 Task: Create a due date automation trigger when advanced on, on the monday of the week a card is due add fields with custom field "Resume" set to a date more than 1 days from now at 11:00 AM.
Action: Mouse moved to (933, 332)
Screenshot: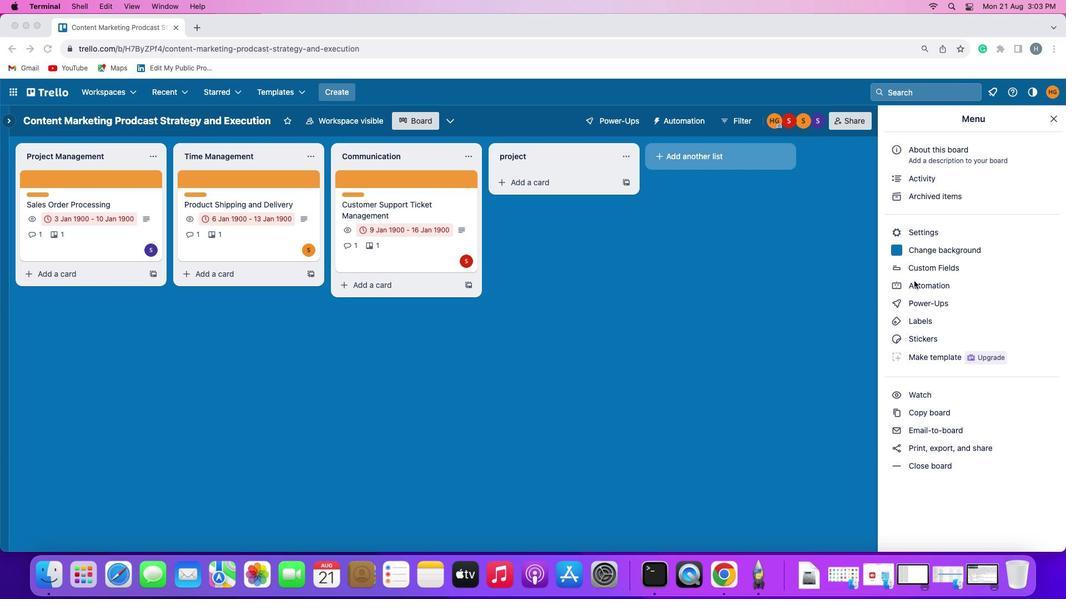 
Action: Mouse pressed left at (933, 332)
Screenshot: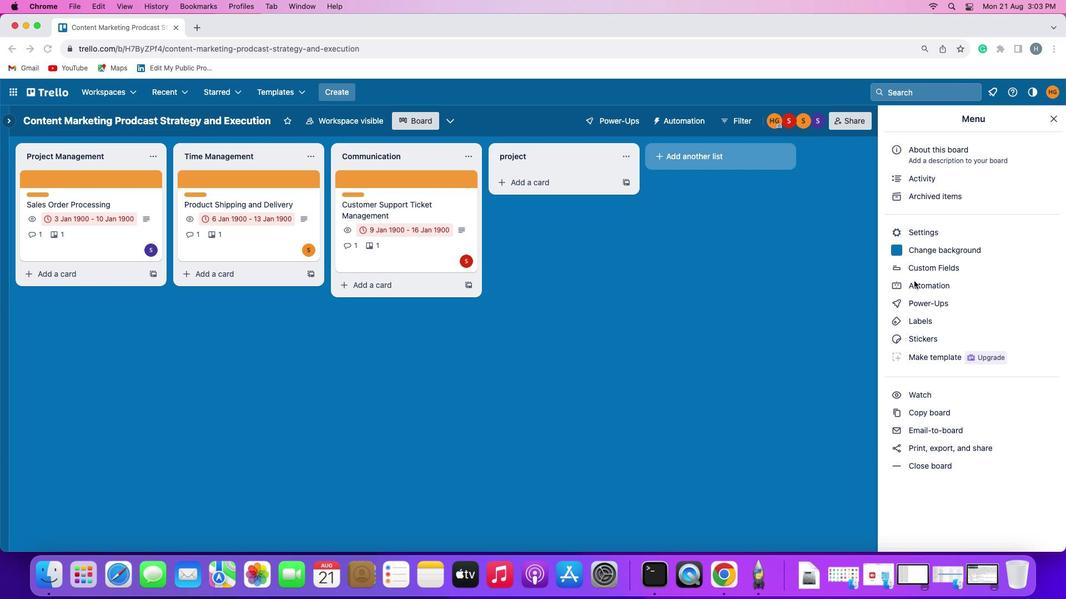 
Action: Mouse pressed left at (933, 332)
Screenshot: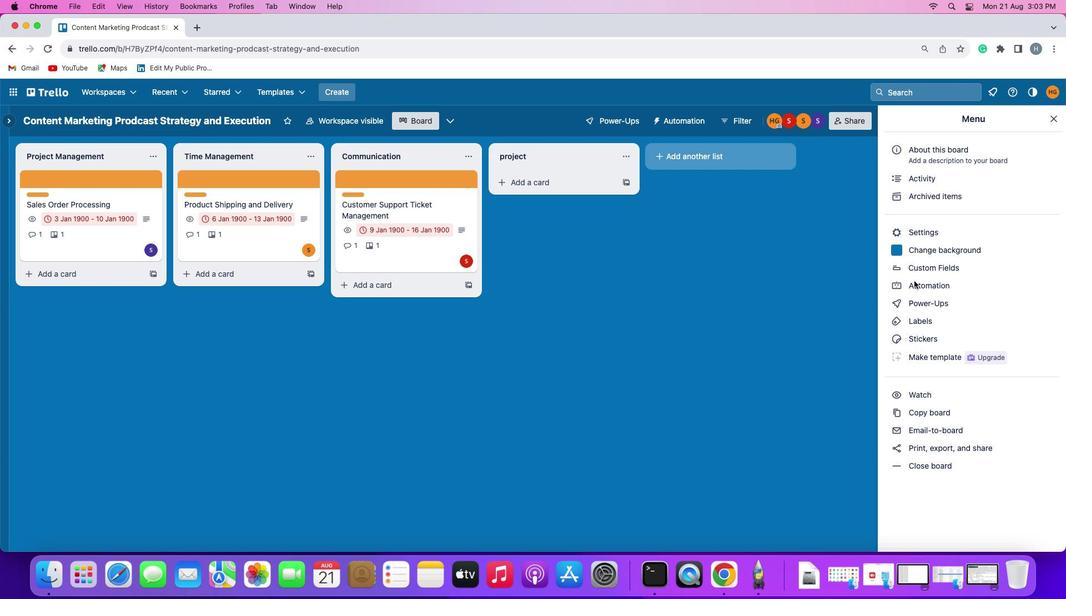 
Action: Mouse moved to (57, 318)
Screenshot: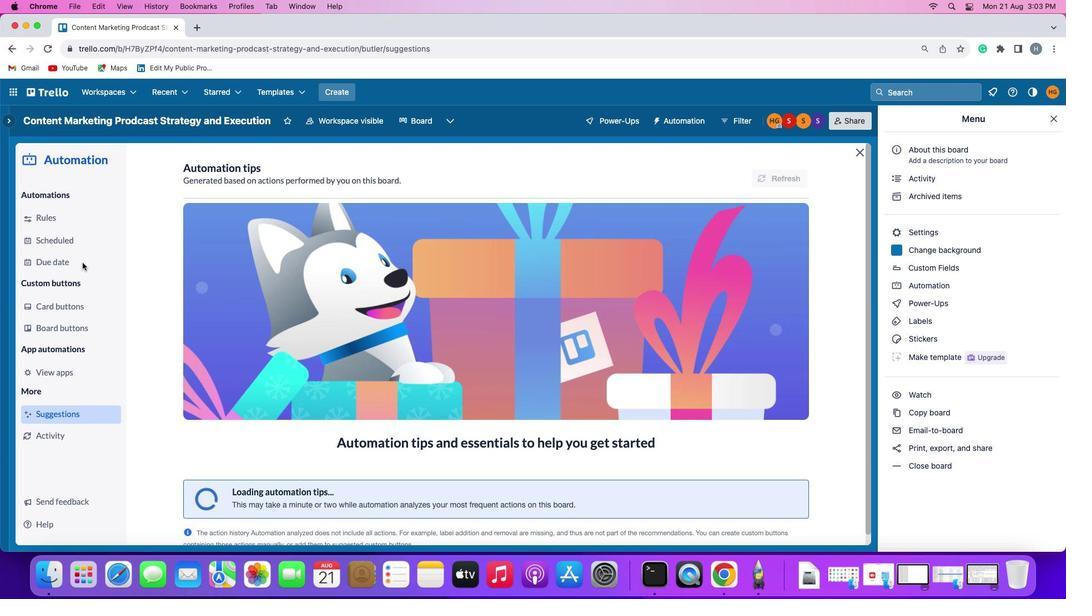 
Action: Mouse pressed left at (57, 318)
Screenshot: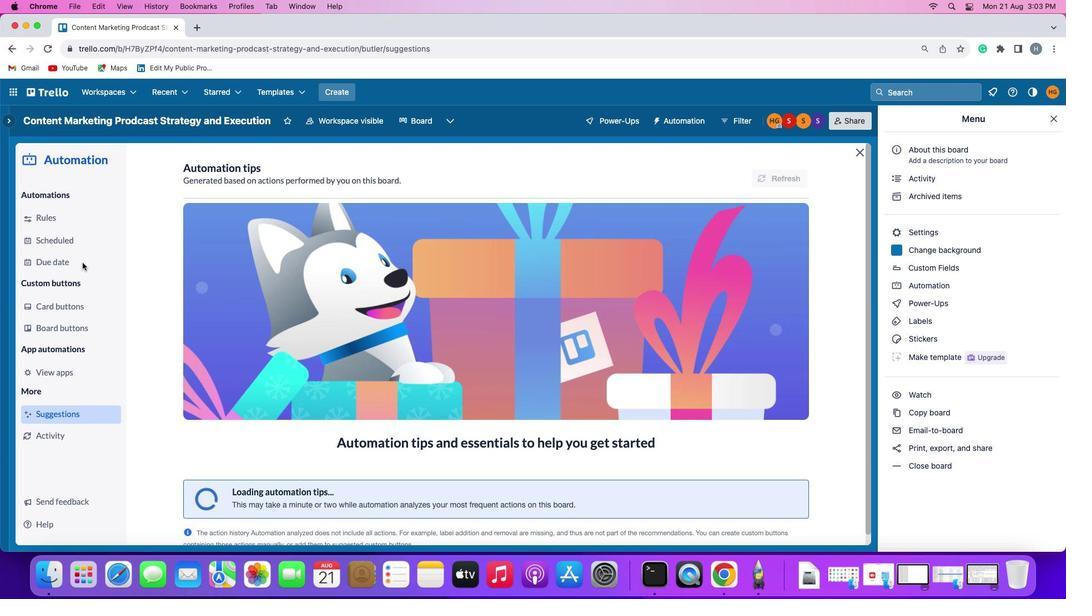 
Action: Mouse moved to (760, 247)
Screenshot: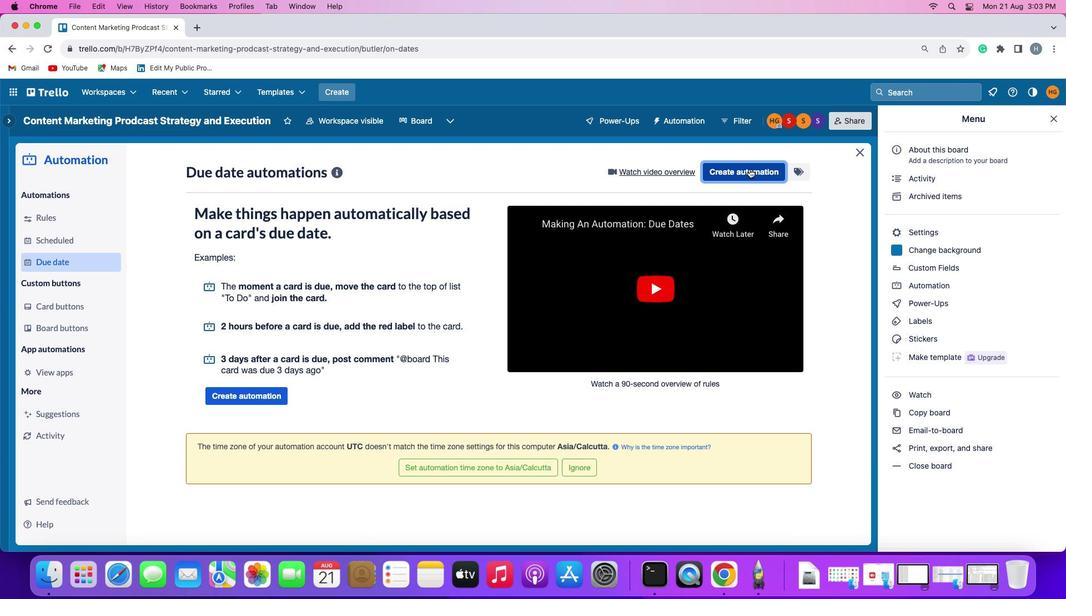
Action: Mouse pressed left at (760, 247)
Screenshot: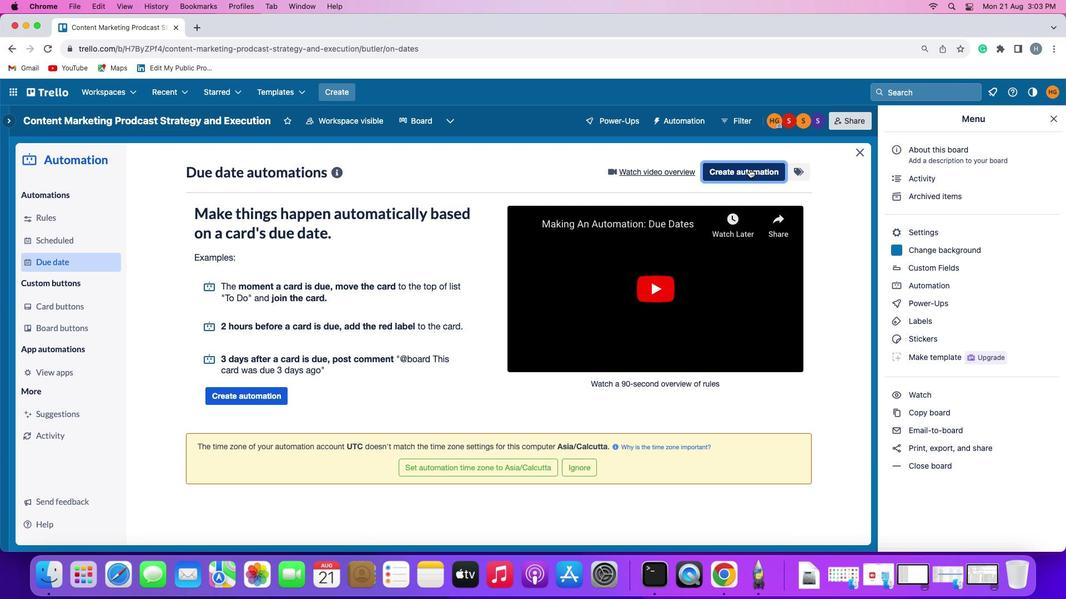
Action: Mouse moved to (219, 327)
Screenshot: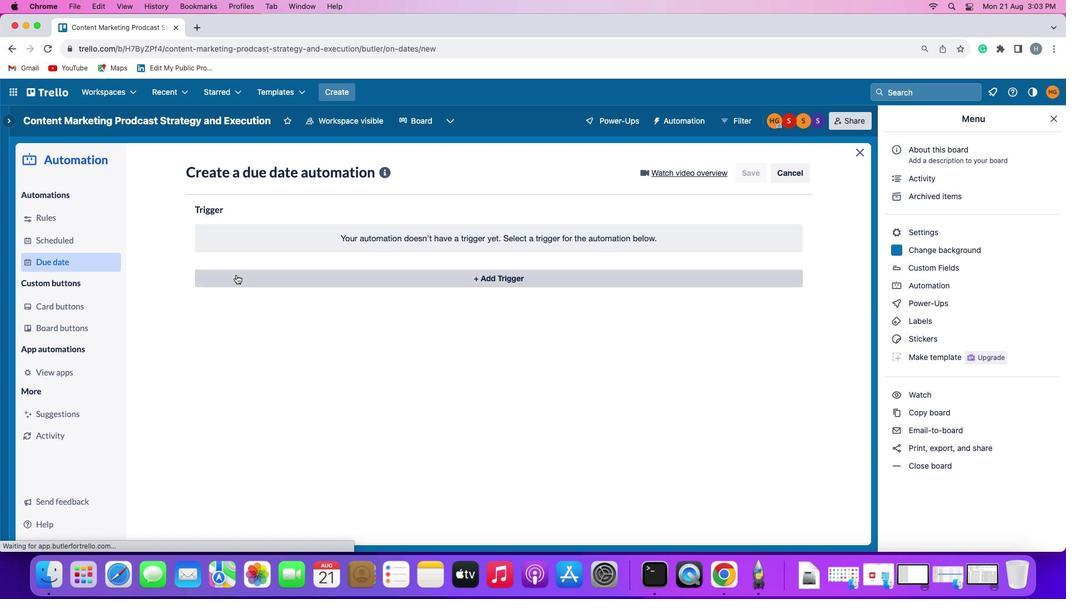 
Action: Mouse pressed left at (219, 327)
Screenshot: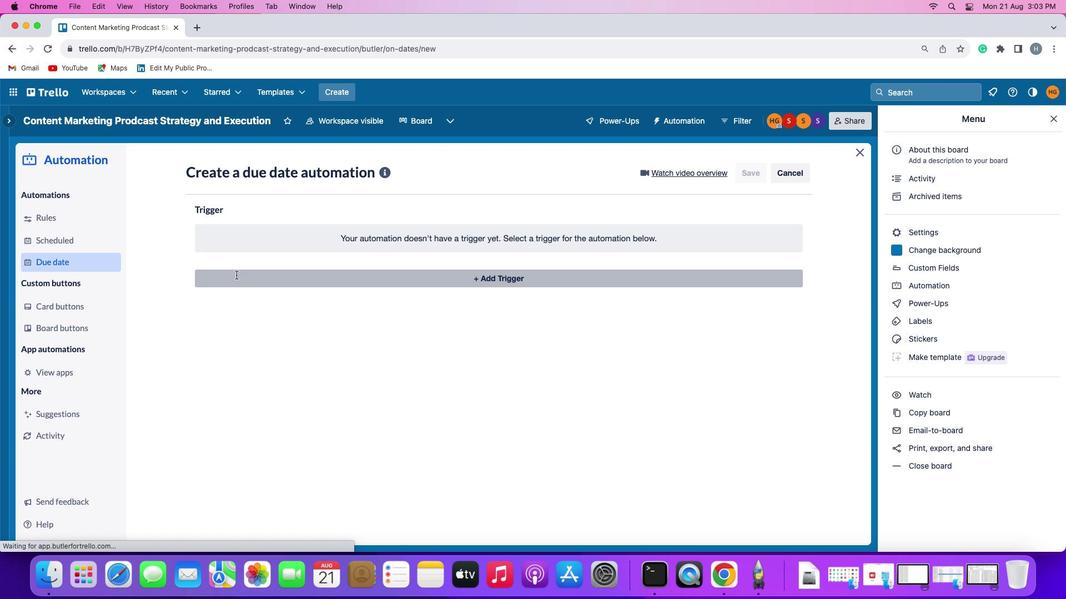 
Action: Mouse moved to (212, 483)
Screenshot: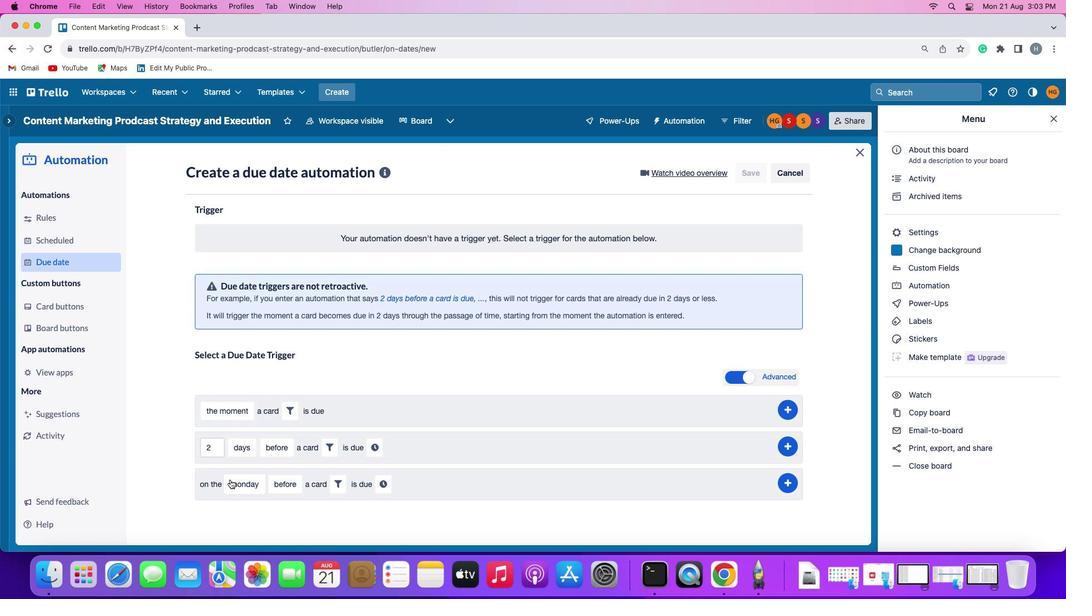 
Action: Mouse pressed left at (212, 483)
Screenshot: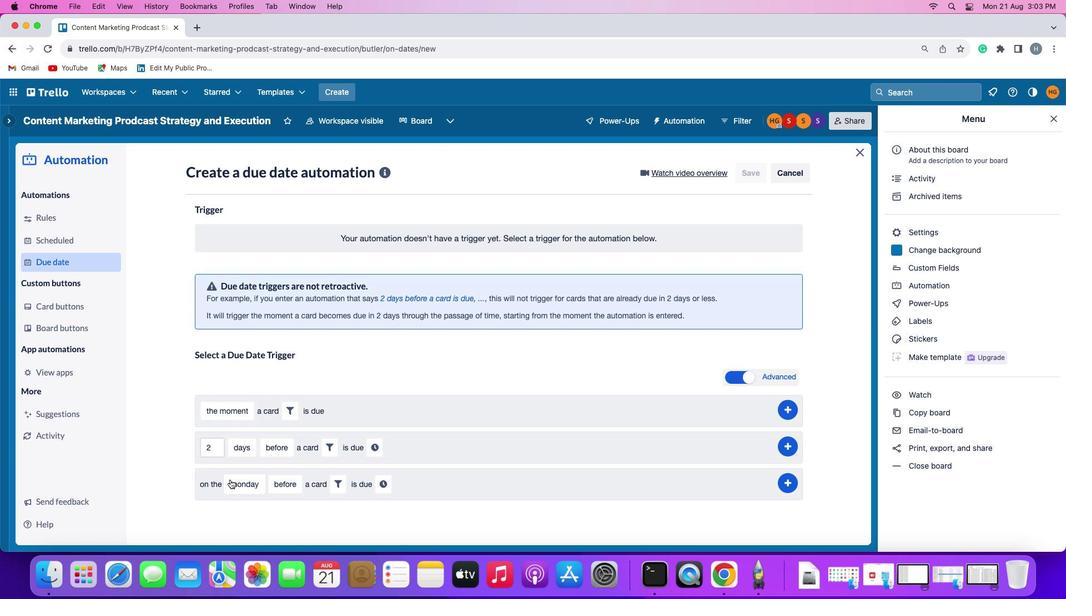 
Action: Mouse moved to (239, 369)
Screenshot: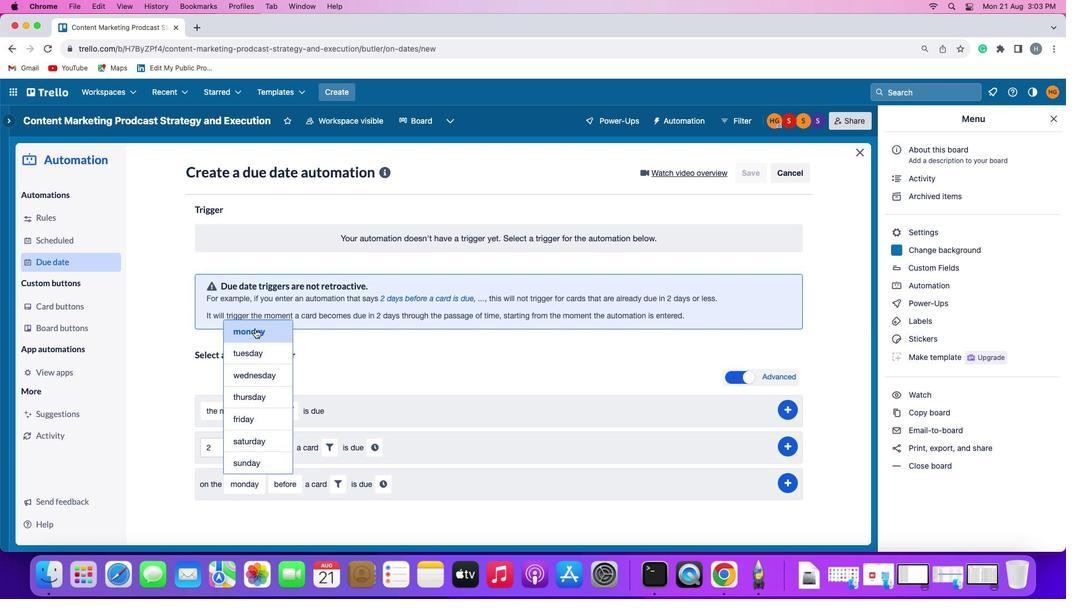 
Action: Mouse pressed left at (239, 369)
Screenshot: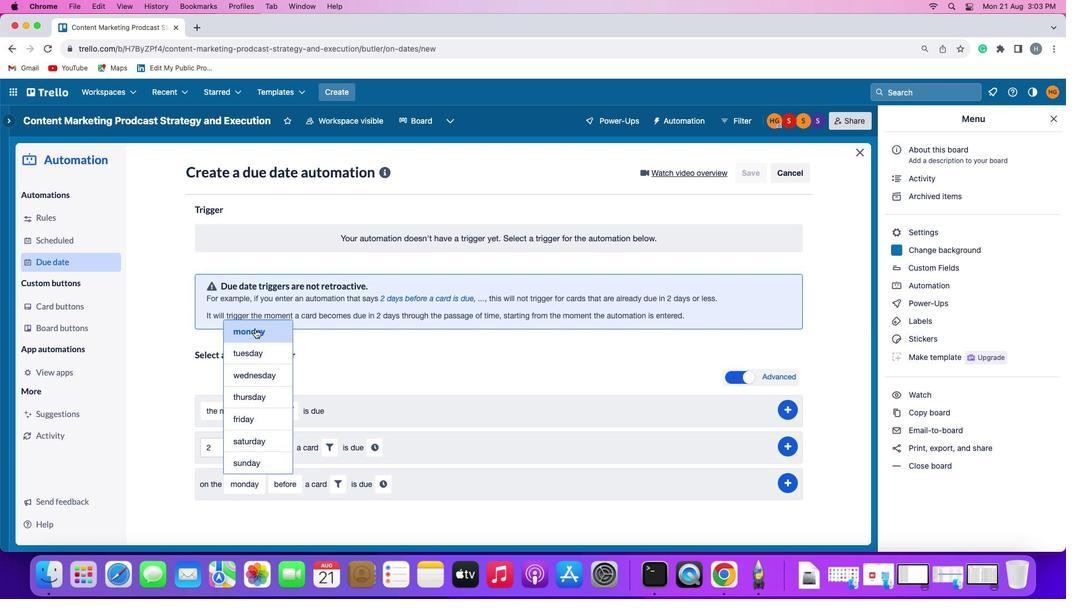 
Action: Mouse moved to (272, 485)
Screenshot: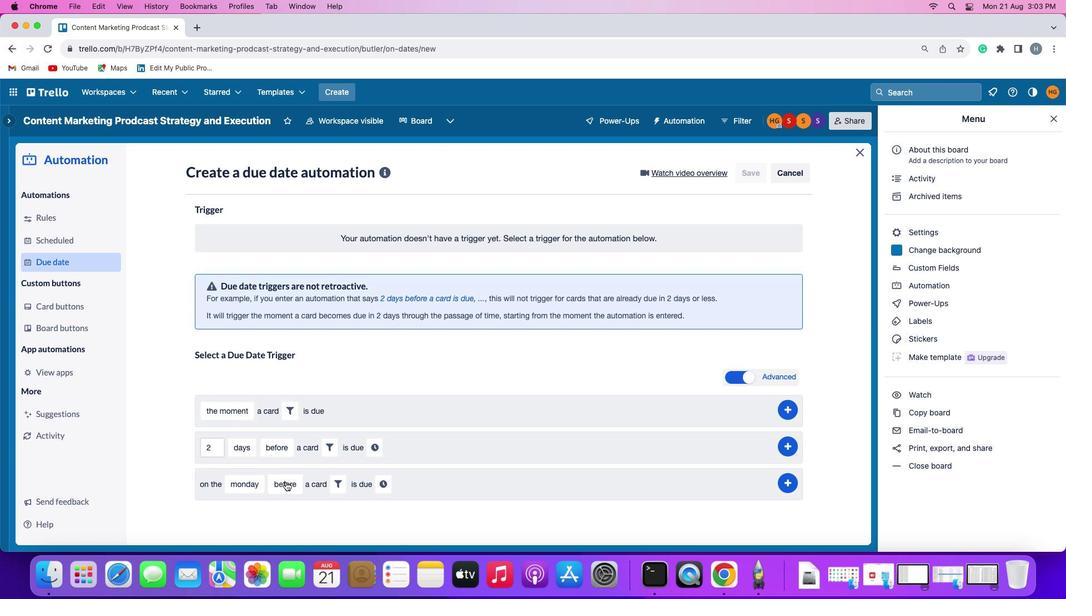 
Action: Mouse pressed left at (272, 485)
Screenshot: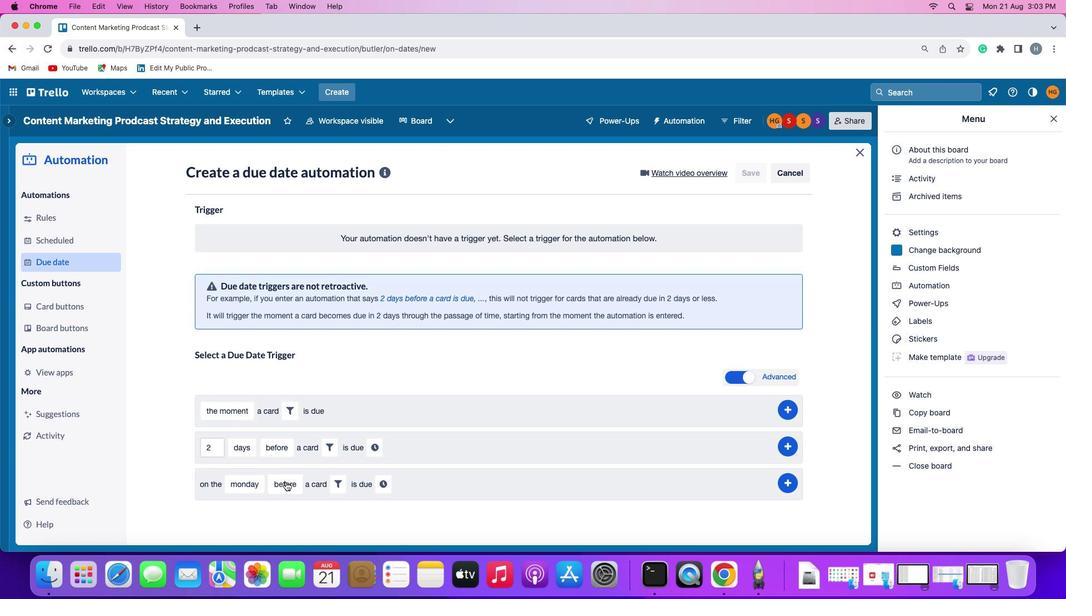 
Action: Mouse moved to (288, 453)
Screenshot: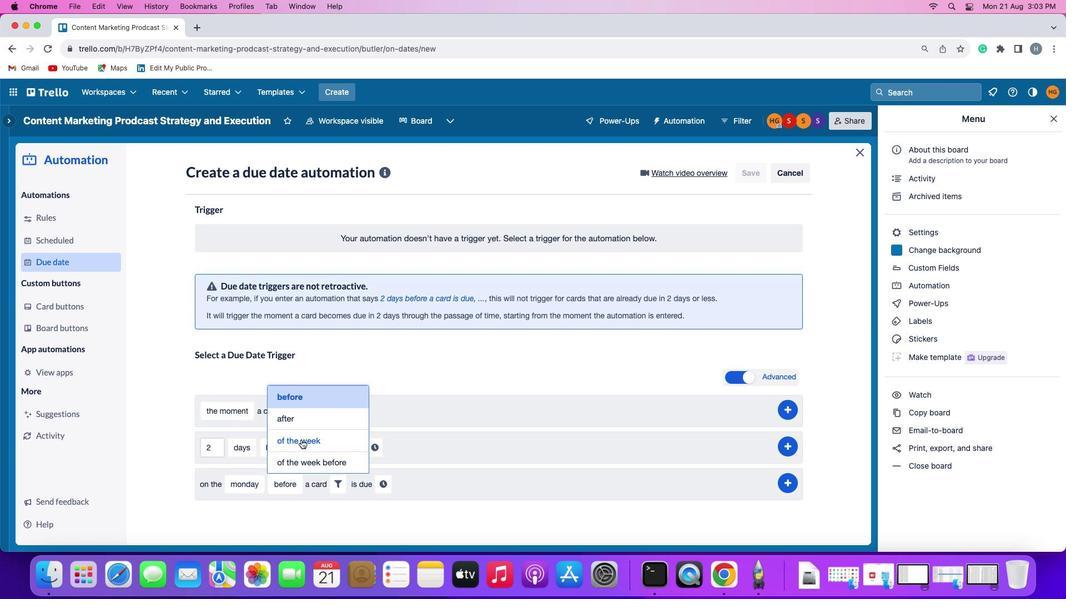 
Action: Mouse pressed left at (288, 453)
Screenshot: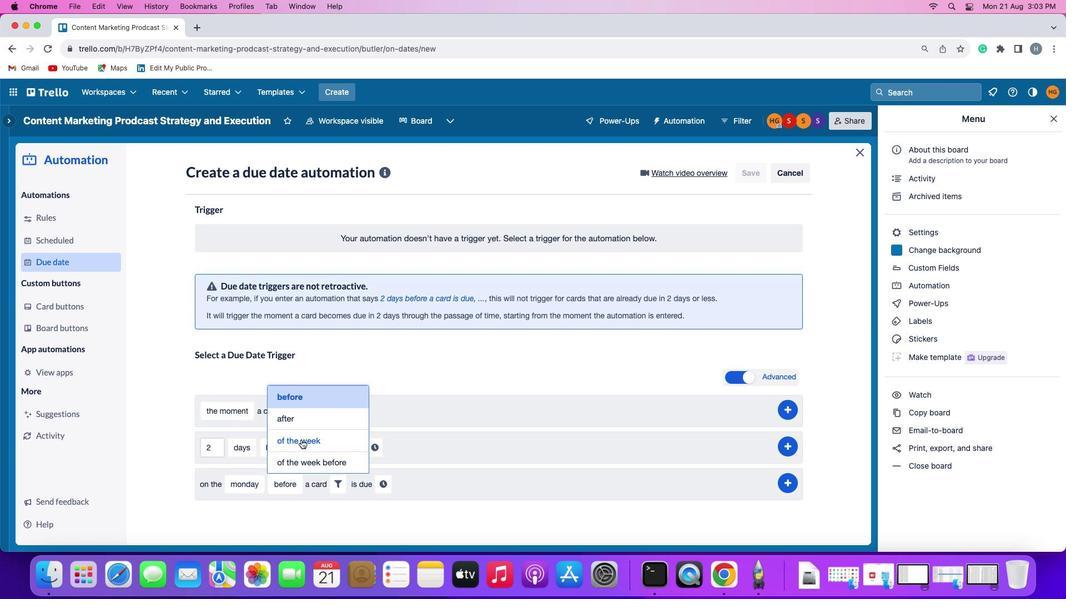 
Action: Mouse moved to (344, 486)
Screenshot: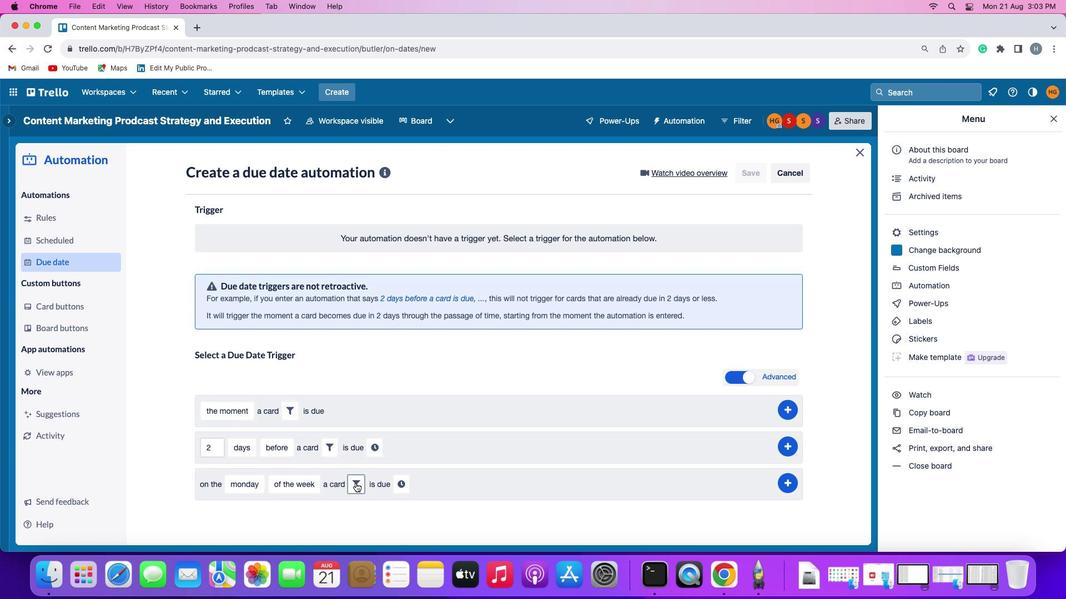 
Action: Mouse pressed left at (344, 486)
Screenshot: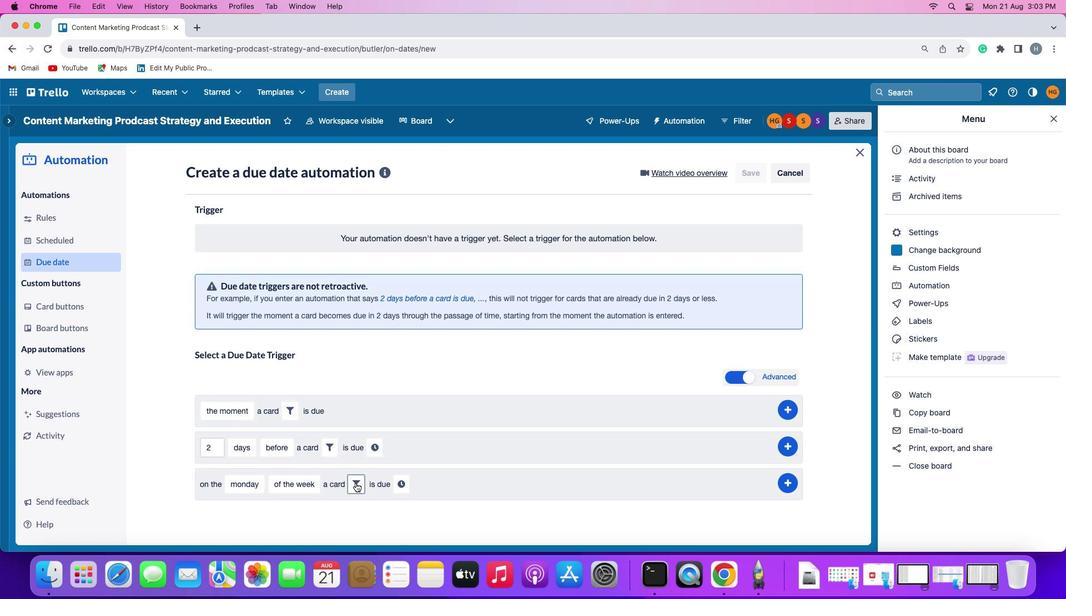 
Action: Mouse moved to (536, 510)
Screenshot: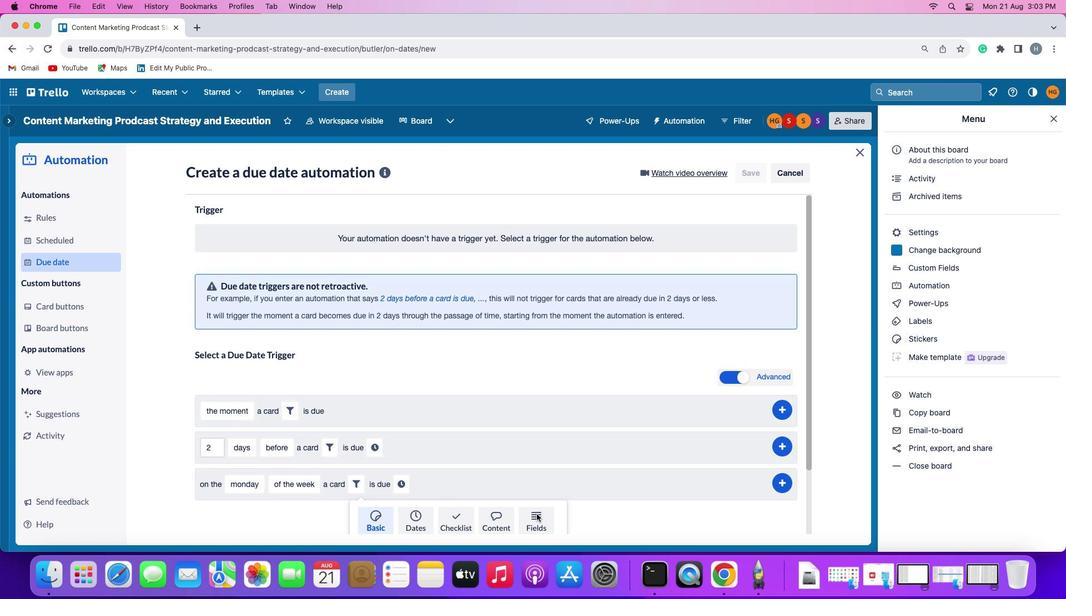 
Action: Mouse pressed left at (536, 510)
Screenshot: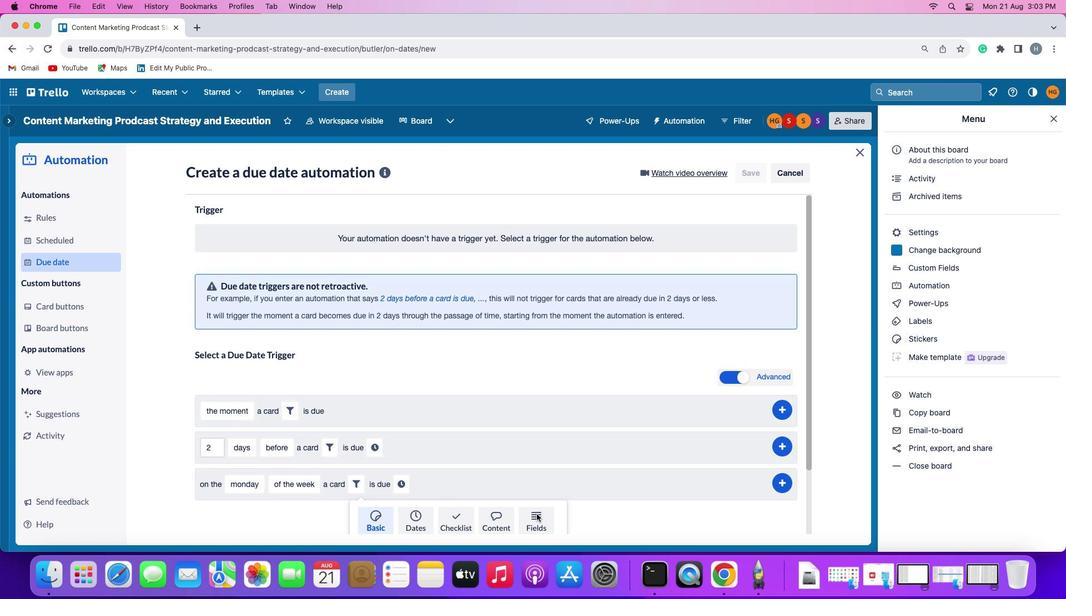 
Action: Mouse moved to (312, 512)
Screenshot: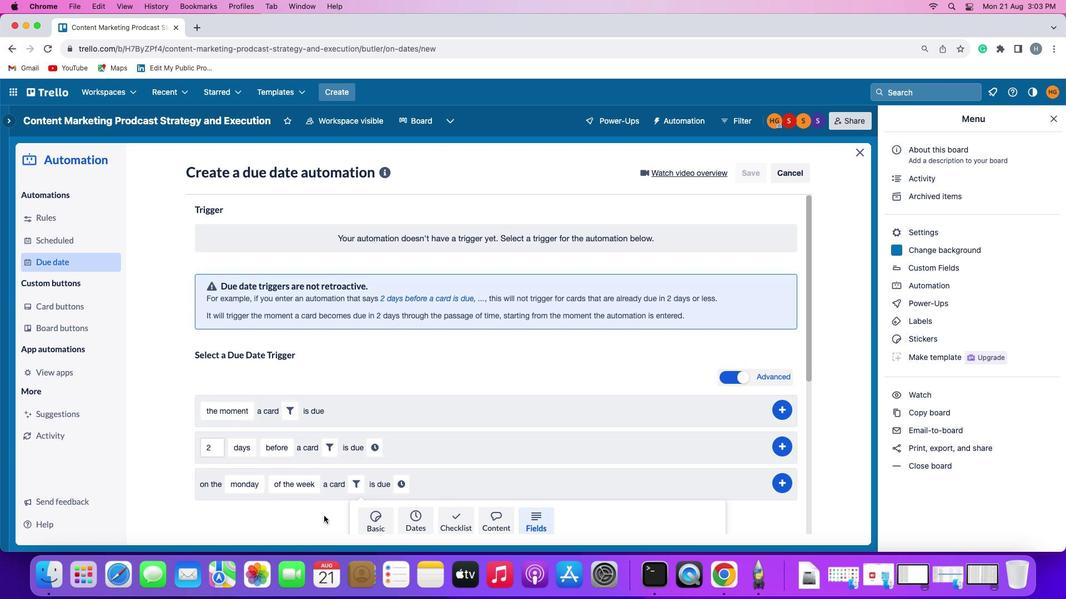 
Action: Mouse scrolled (312, 512) with delta (-28, 117)
Screenshot: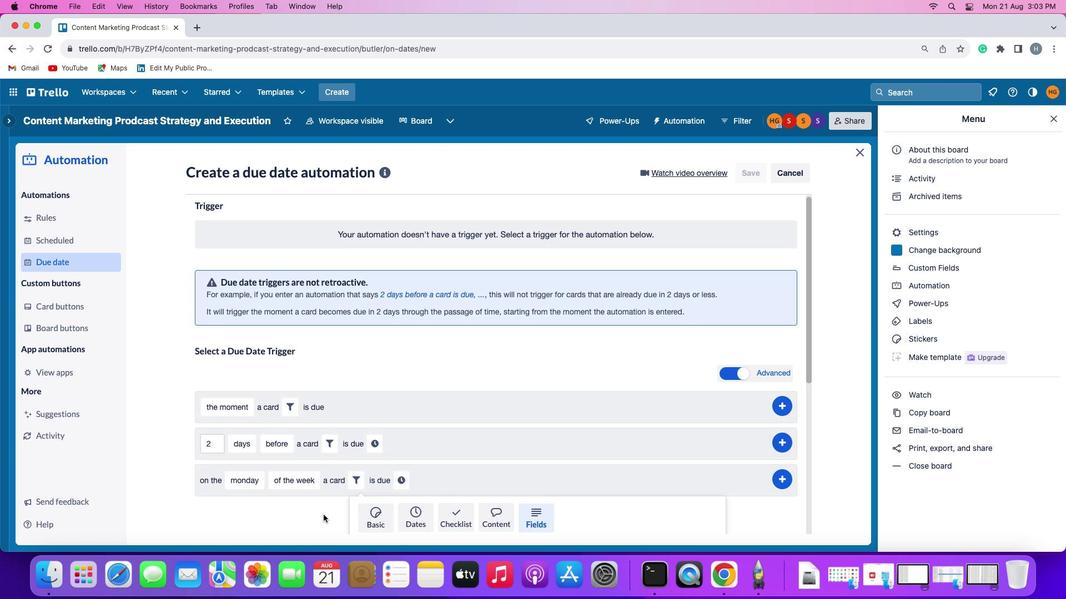 
Action: Mouse moved to (312, 512)
Screenshot: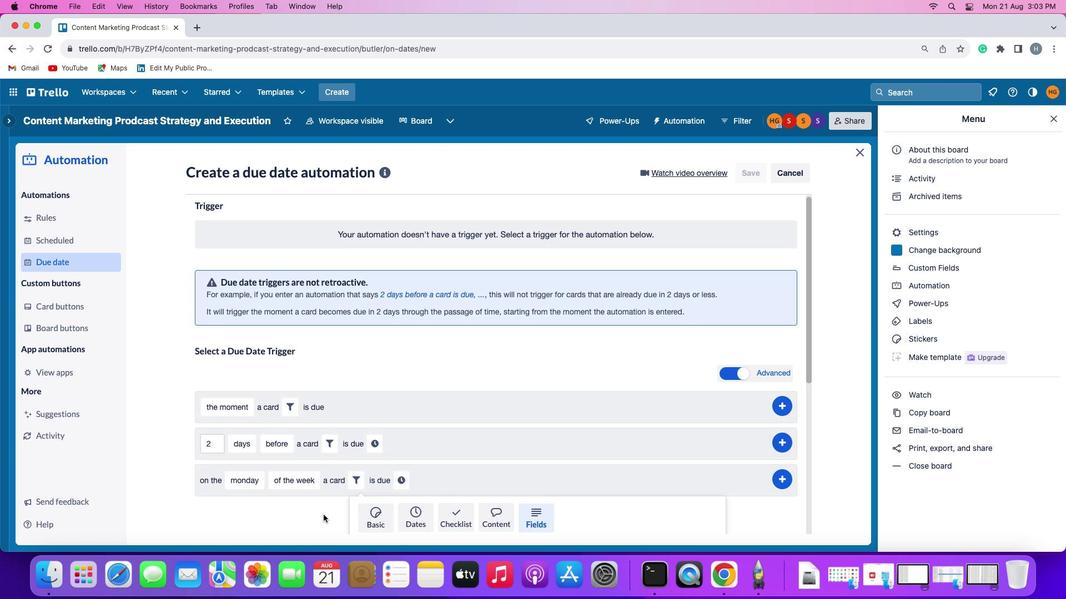 
Action: Mouse scrolled (312, 512) with delta (-28, 117)
Screenshot: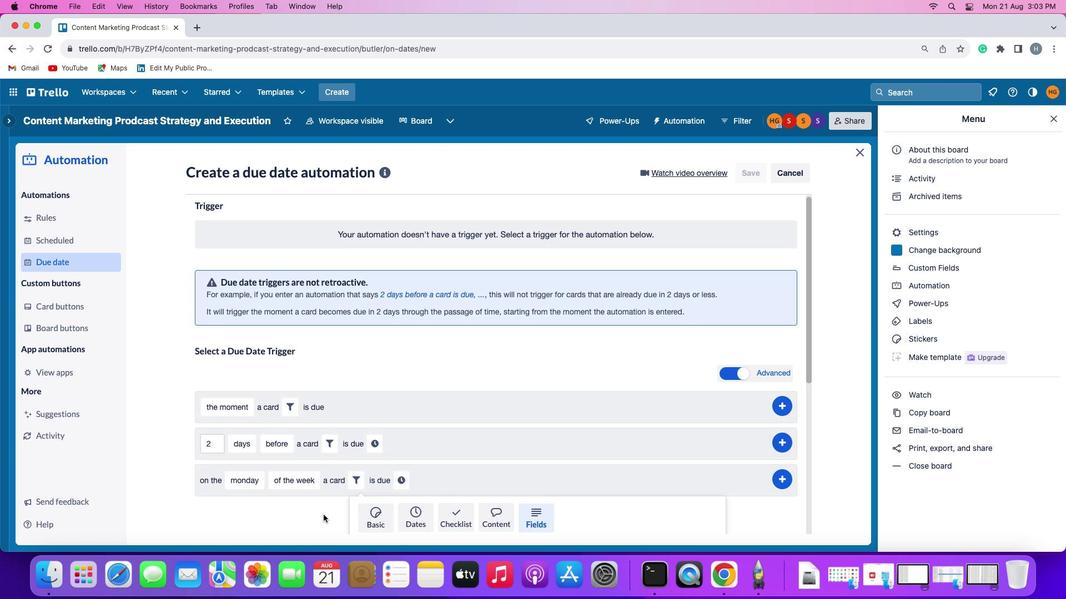 
Action: Mouse moved to (312, 512)
Screenshot: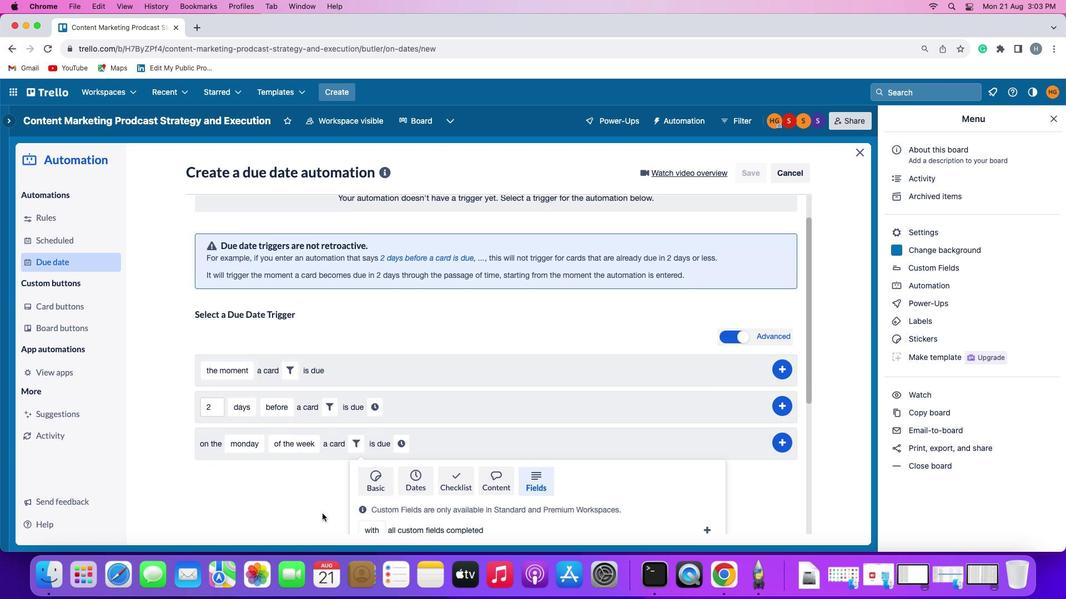 
Action: Mouse scrolled (312, 512) with delta (-28, 117)
Screenshot: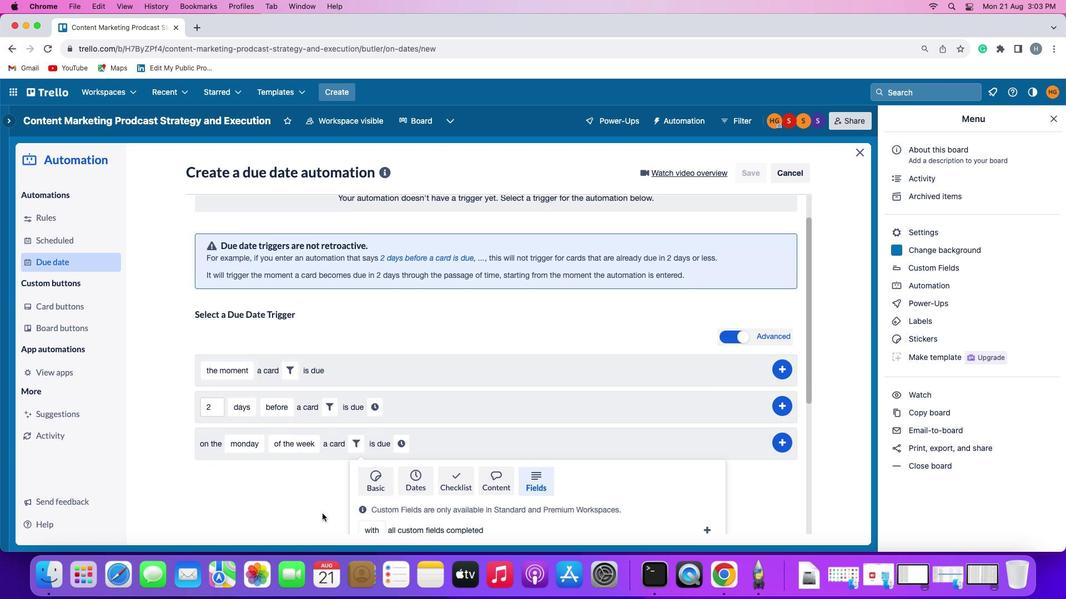 
Action: Mouse moved to (311, 511)
Screenshot: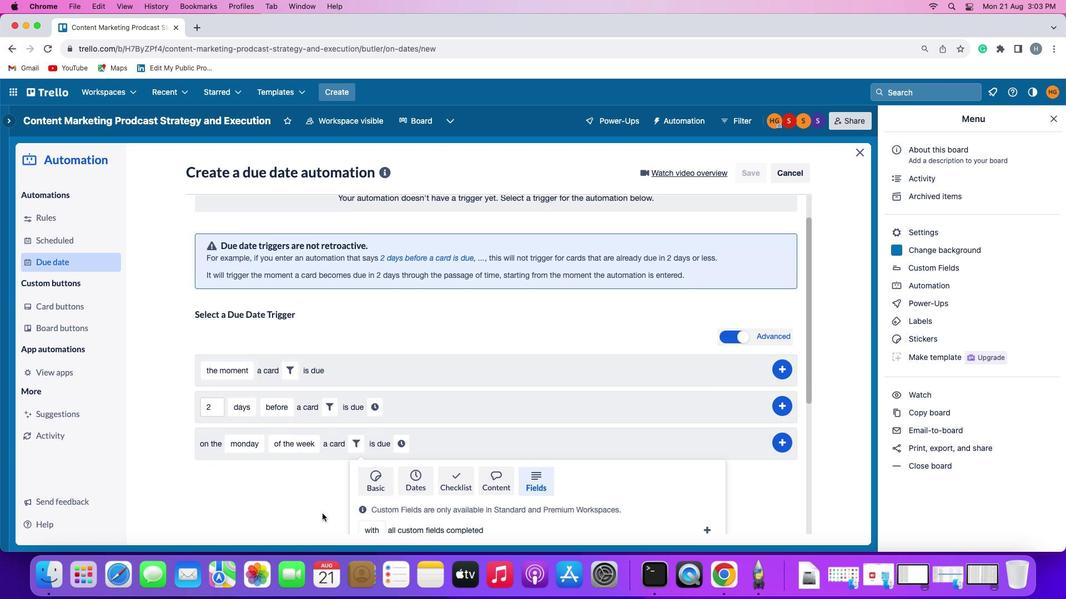 
Action: Mouse scrolled (311, 511) with delta (-28, 116)
Screenshot: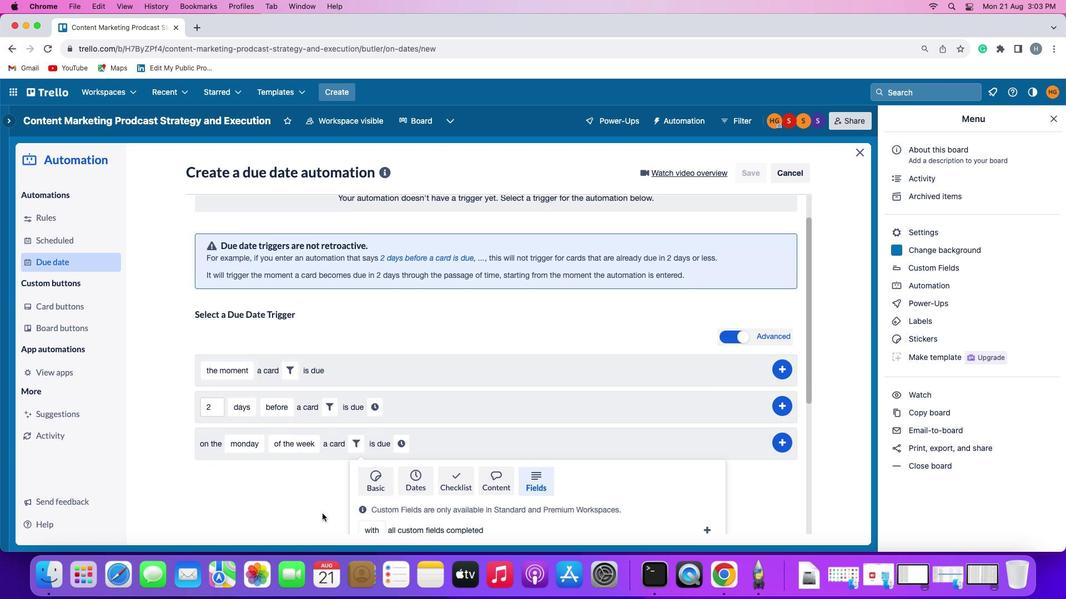 
Action: Mouse moved to (311, 510)
Screenshot: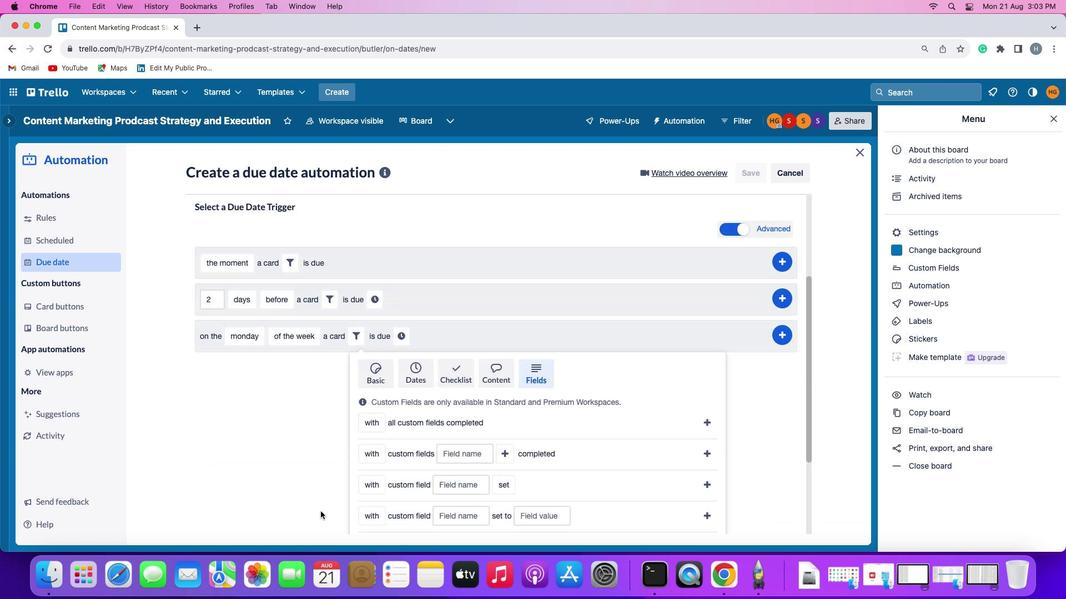
Action: Mouse scrolled (311, 510) with delta (-28, 115)
Screenshot: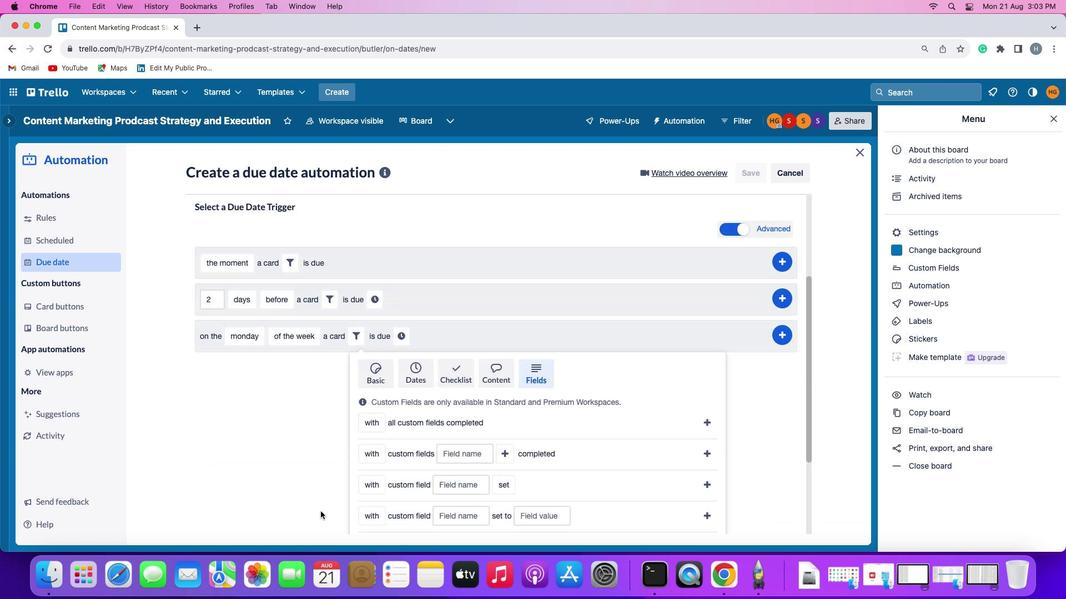 
Action: Mouse moved to (287, 494)
Screenshot: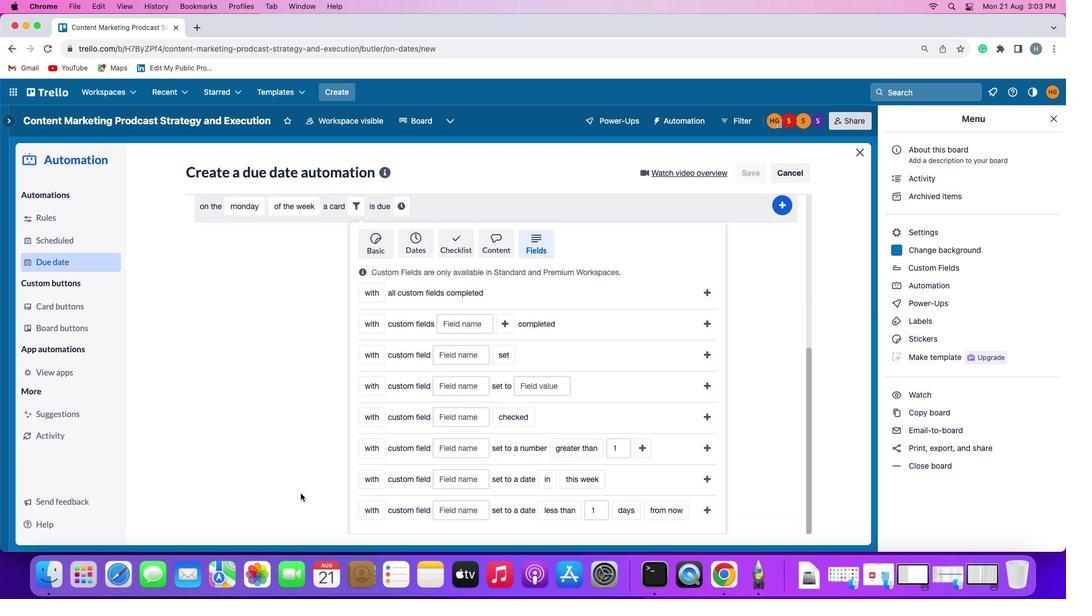 
Action: Mouse scrolled (287, 494) with delta (-28, 117)
Screenshot: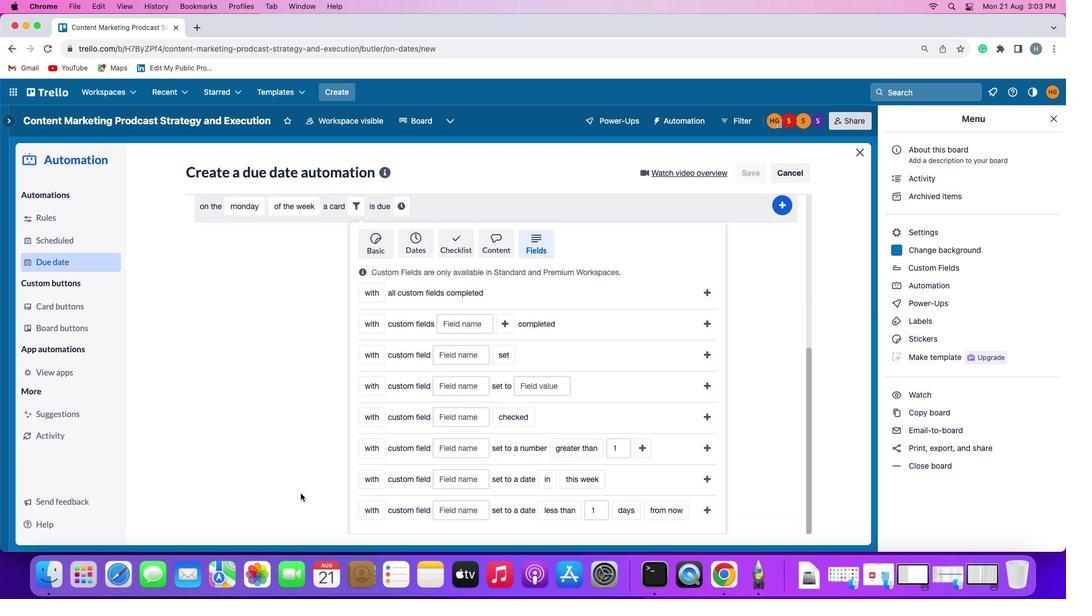 
Action: Mouse moved to (287, 494)
Screenshot: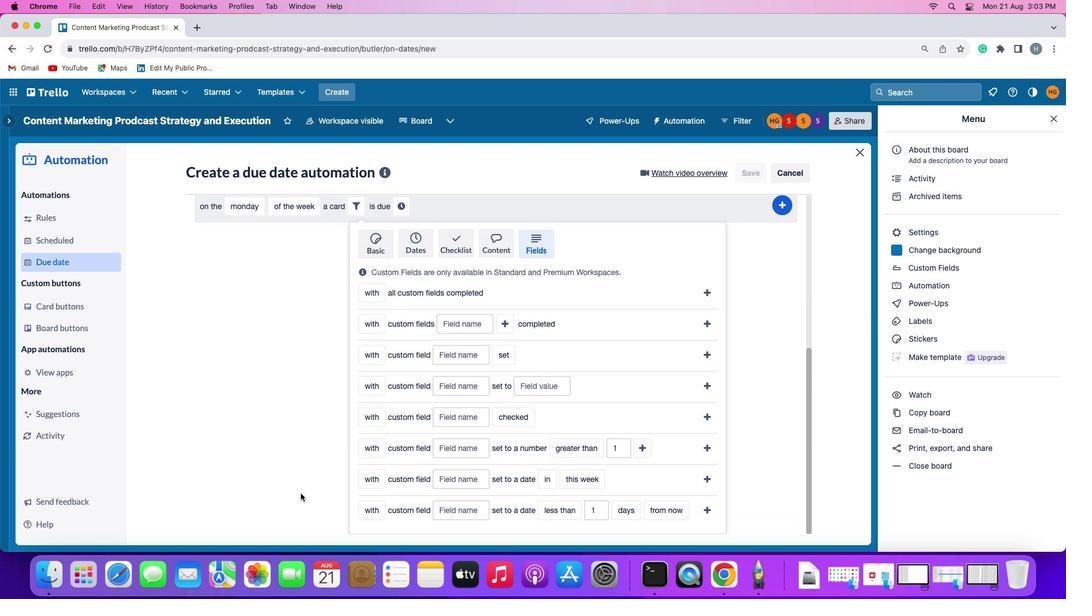 
Action: Mouse scrolled (287, 494) with delta (-28, 117)
Screenshot: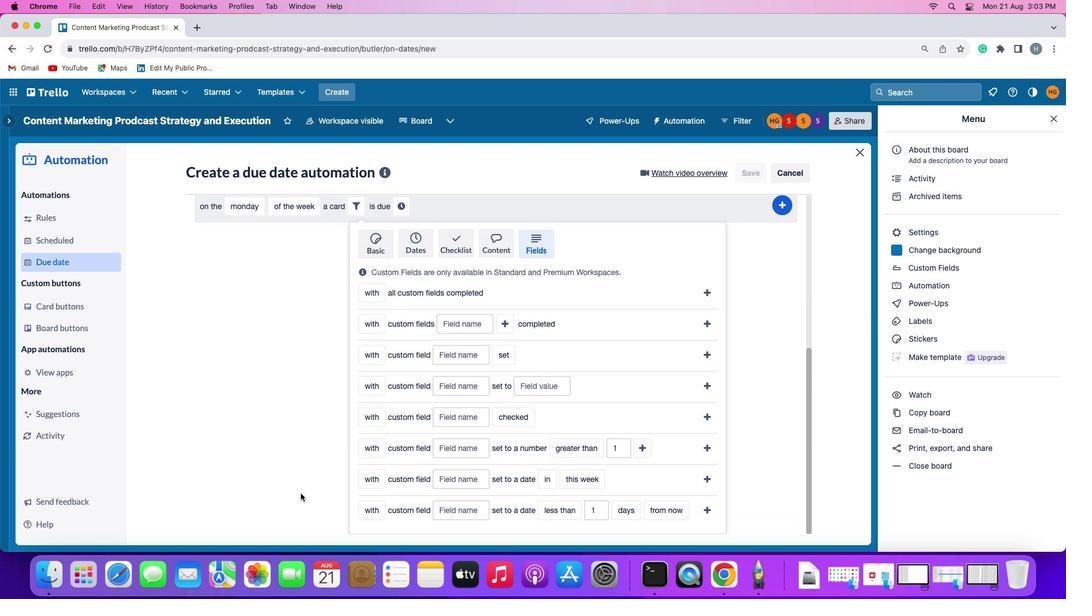 
Action: Mouse scrolled (287, 494) with delta (-28, 117)
Screenshot: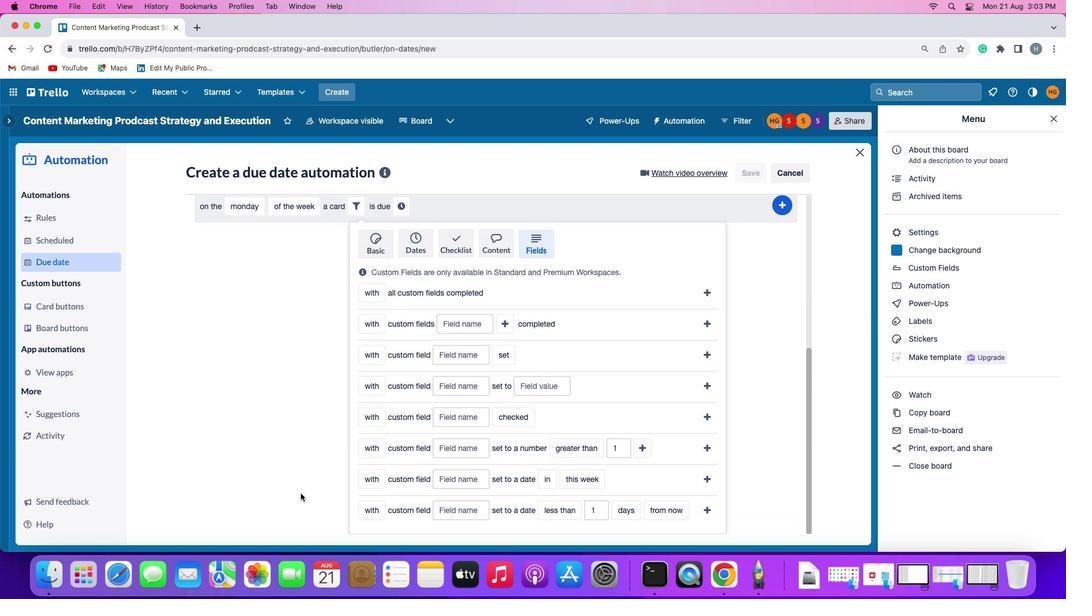 
Action: Mouse scrolled (287, 494) with delta (-28, 116)
Screenshot: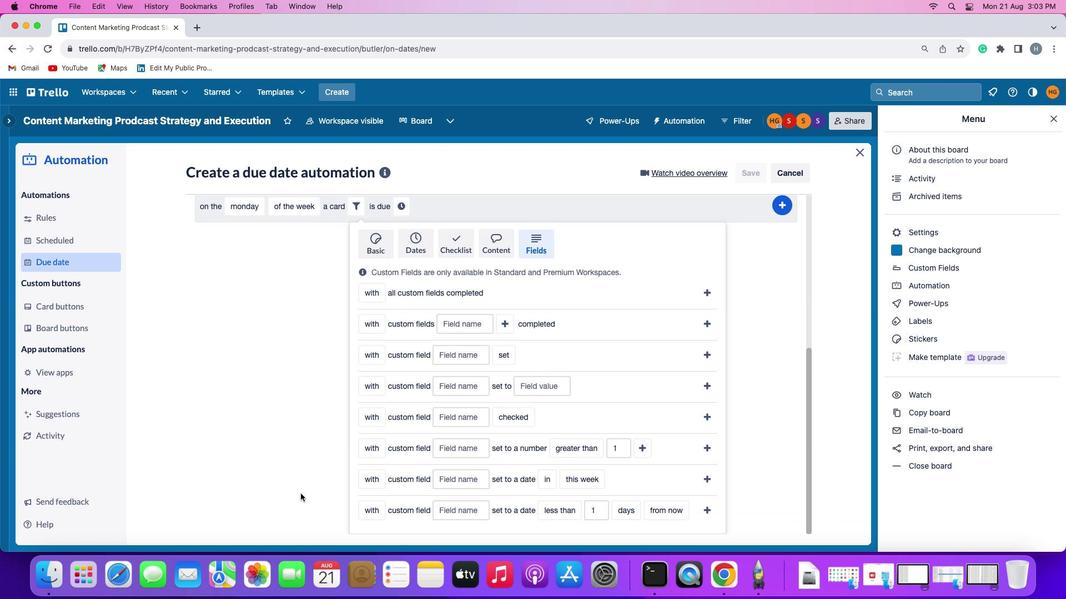 
Action: Mouse scrolled (287, 494) with delta (-28, 115)
Screenshot: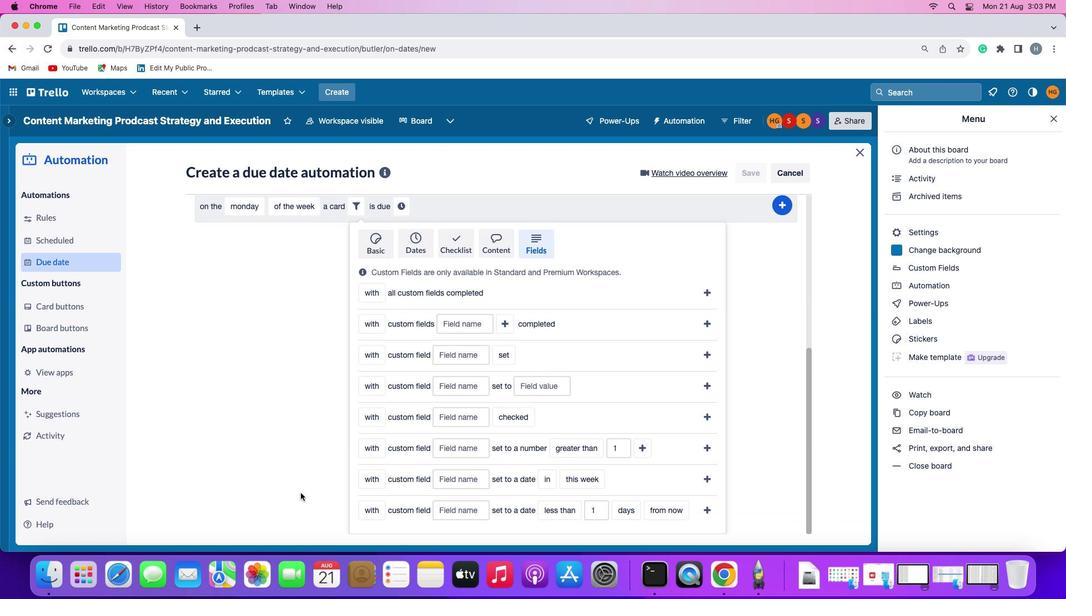 
Action: Mouse moved to (357, 510)
Screenshot: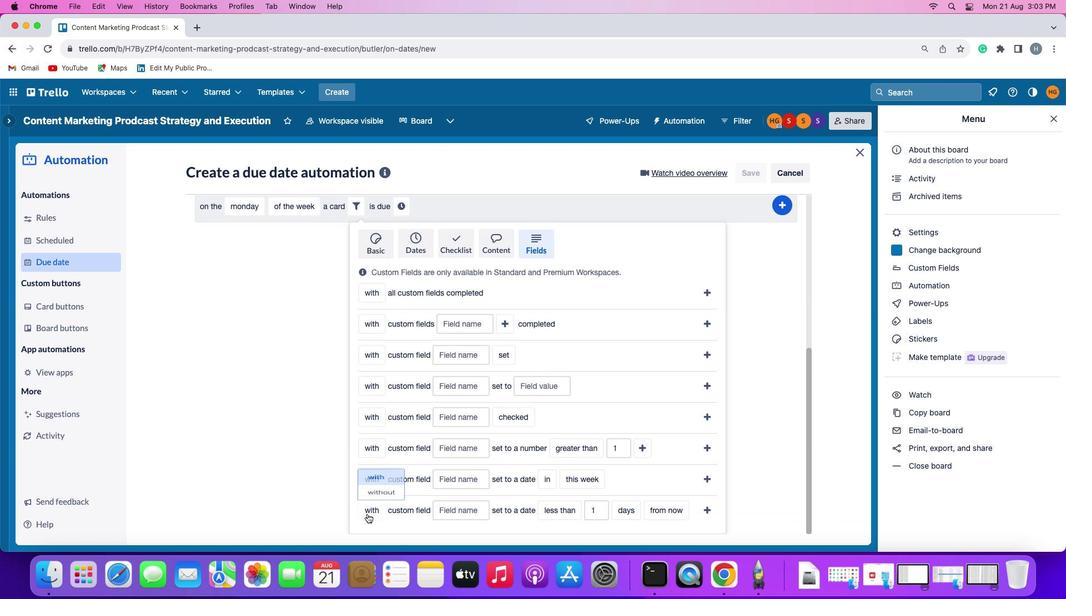 
Action: Mouse pressed left at (357, 510)
Screenshot: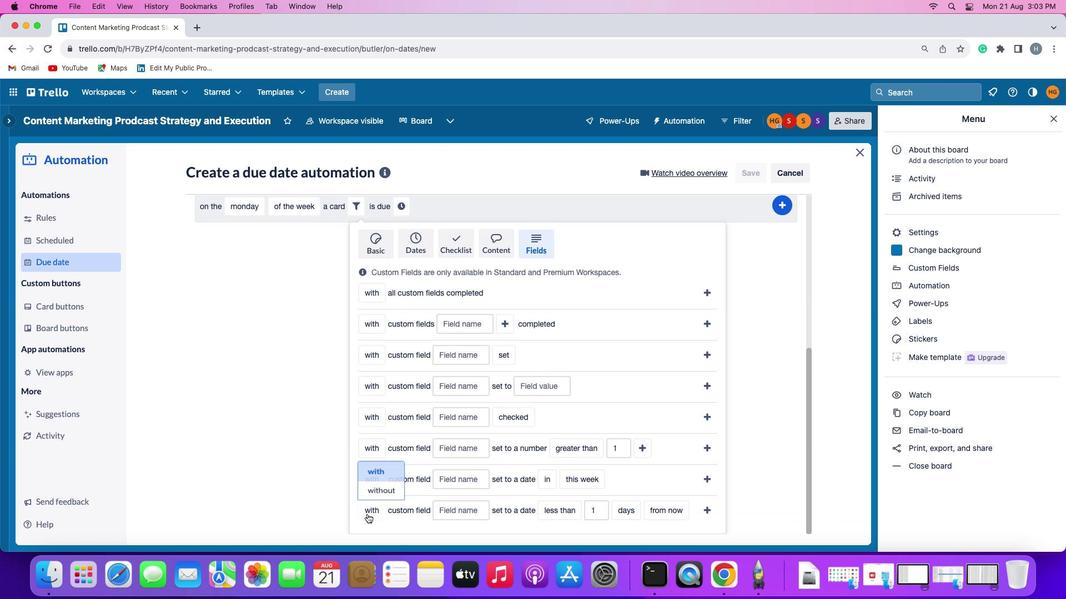 
Action: Mouse moved to (369, 474)
Screenshot: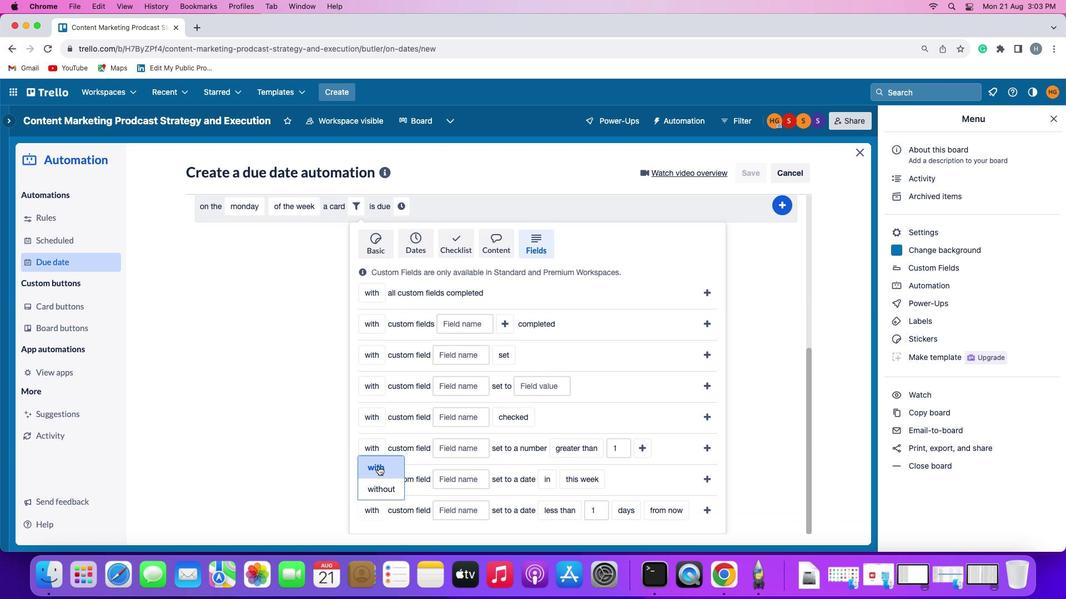 
Action: Mouse pressed left at (369, 474)
Screenshot: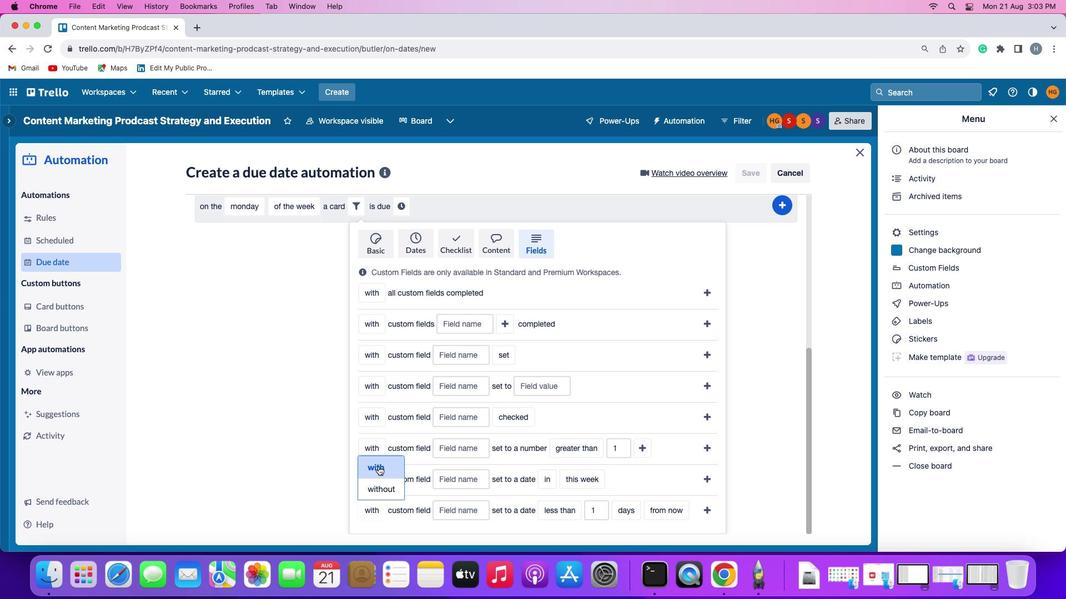 
Action: Mouse moved to (440, 508)
Screenshot: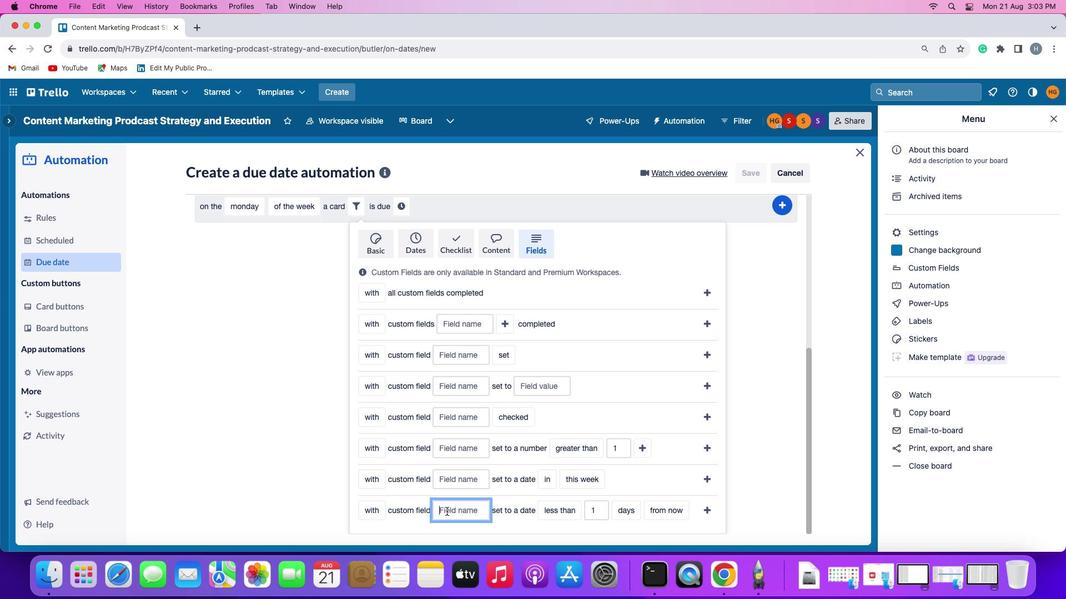 
Action: Mouse pressed left at (440, 508)
Screenshot: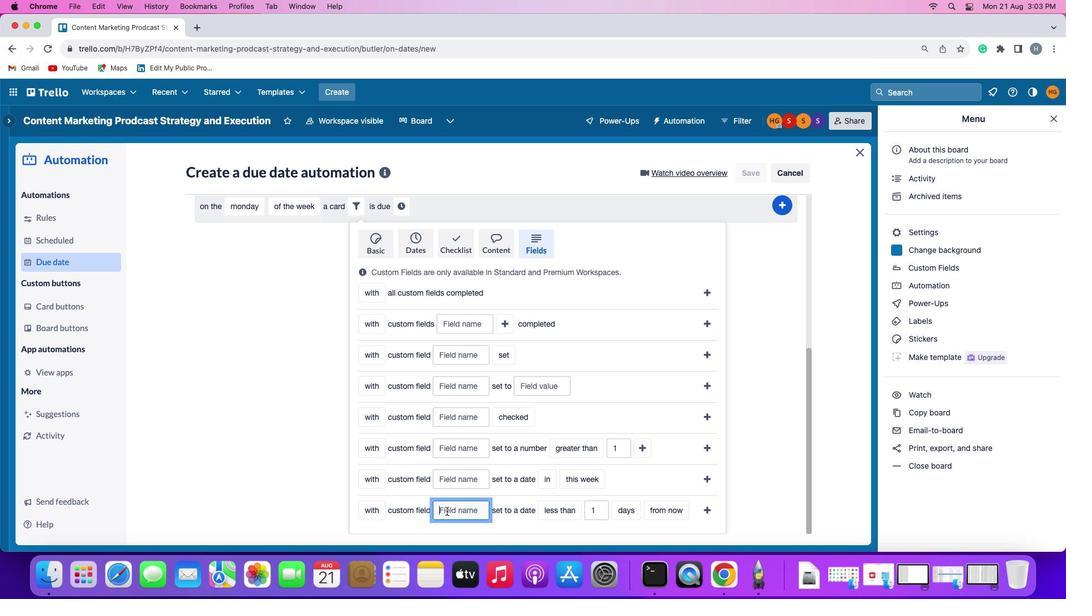 
Action: Mouse moved to (441, 508)
Screenshot: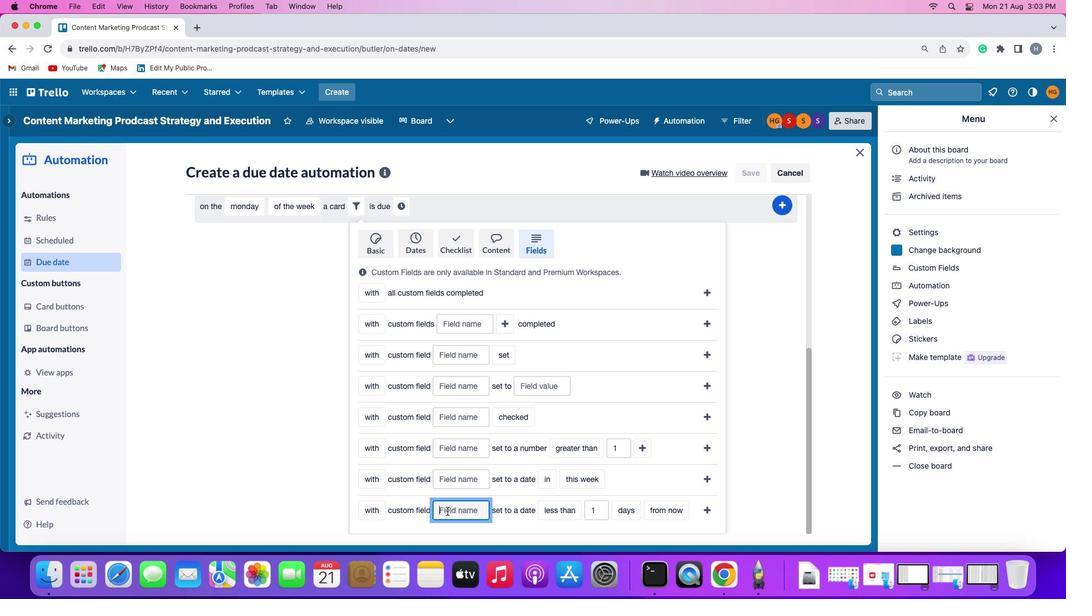 
Action: Key pressed Key.shift'R''e''s''u''m''e'
Screenshot: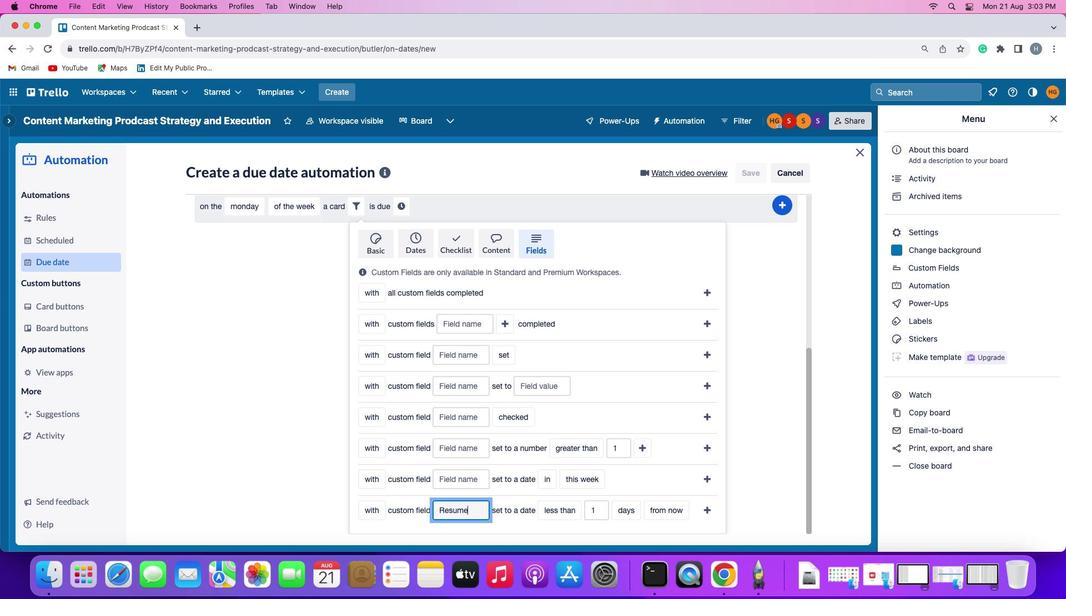 
Action: Mouse moved to (568, 500)
Screenshot: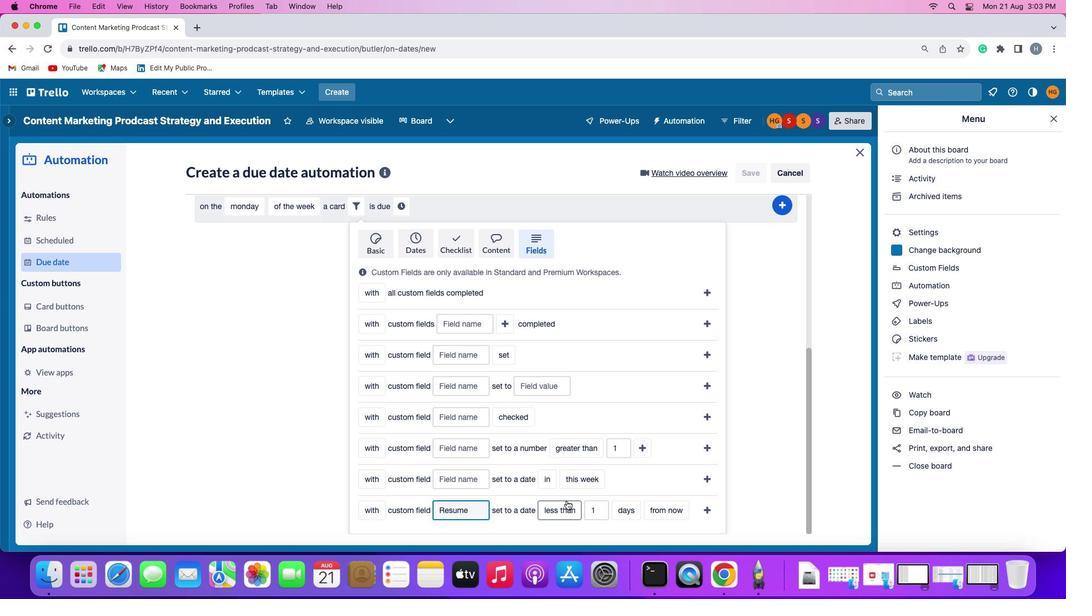 
Action: Mouse pressed left at (568, 500)
Screenshot: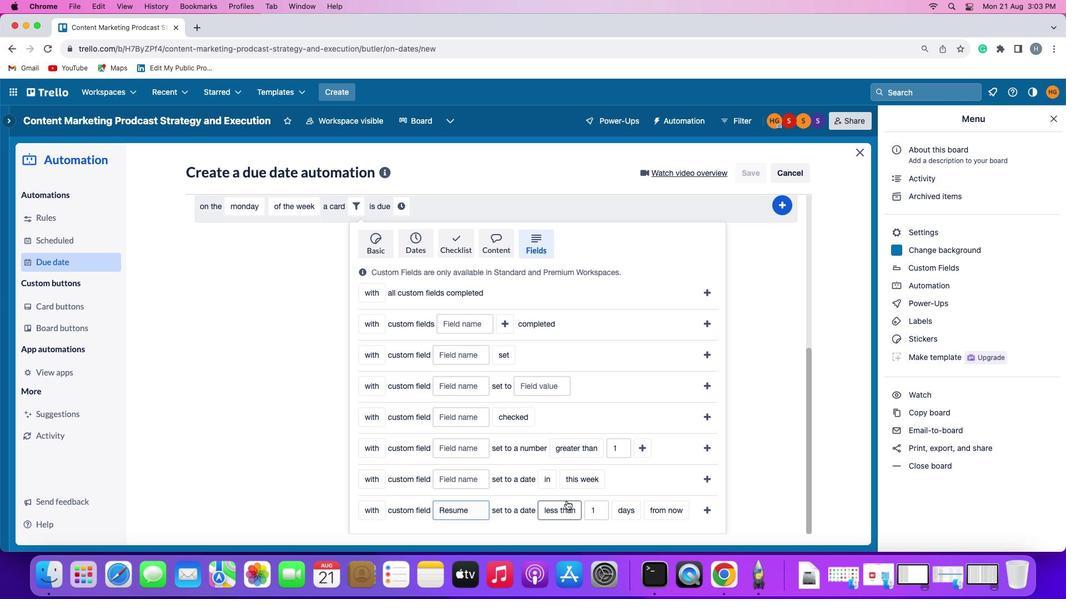 
Action: Mouse moved to (561, 473)
Screenshot: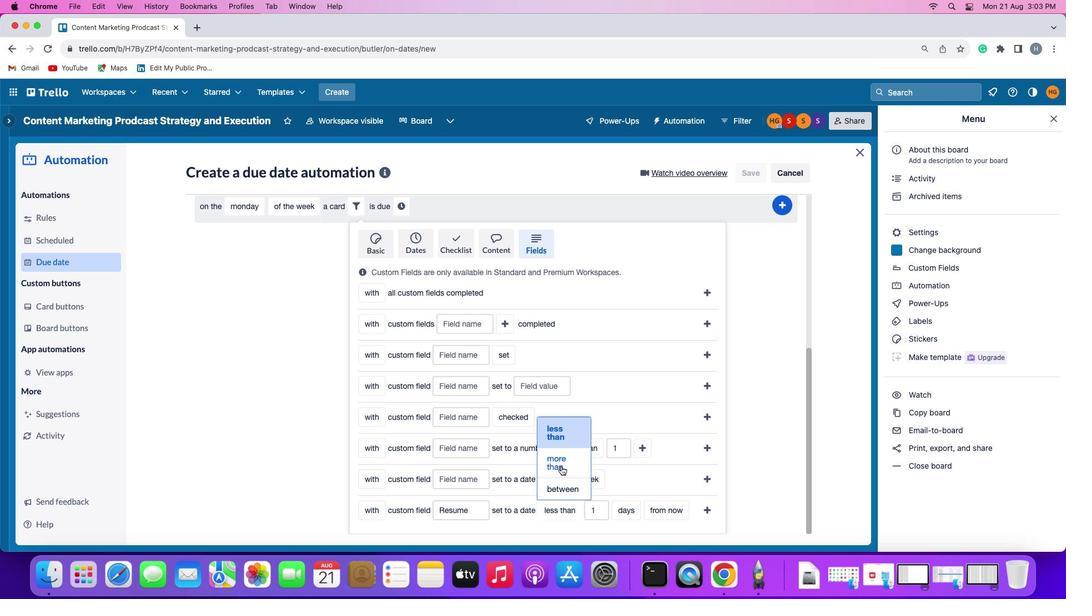 
Action: Mouse pressed left at (561, 473)
Screenshot: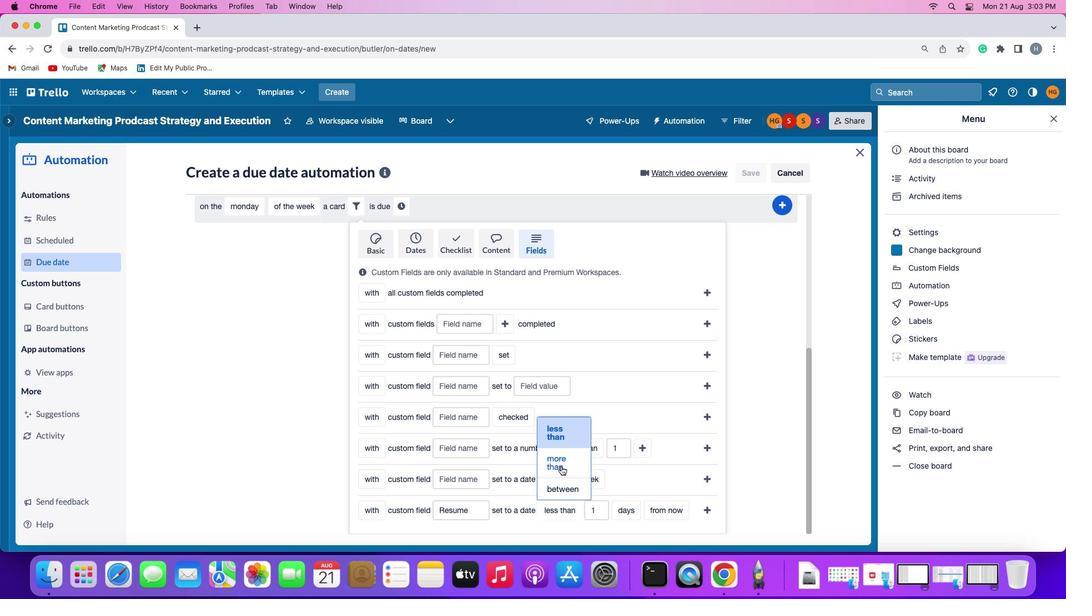 
Action: Mouse moved to (609, 509)
Screenshot: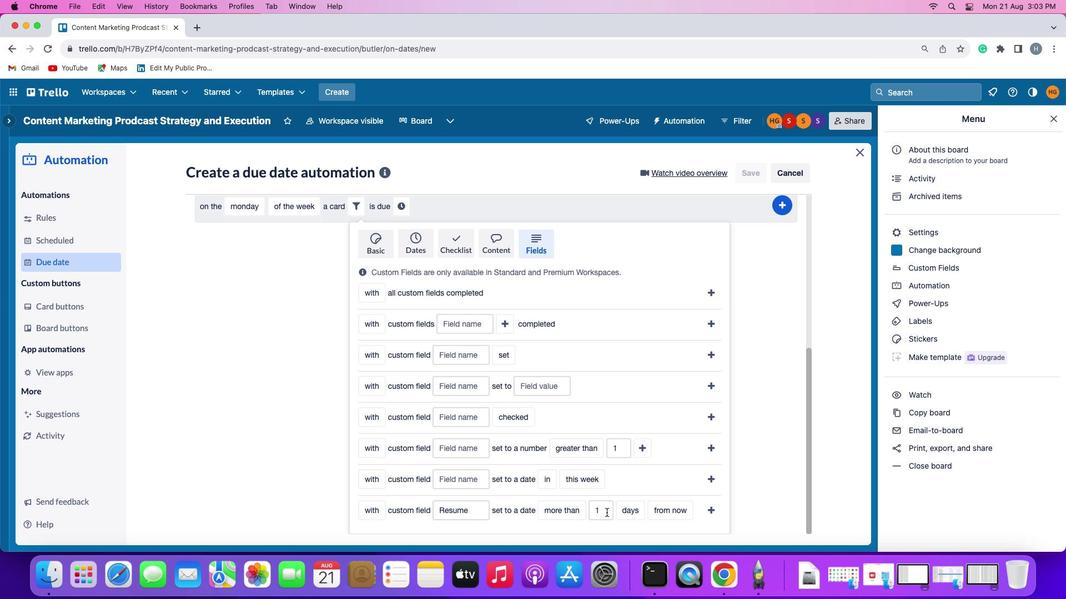 
Action: Mouse pressed left at (609, 509)
Screenshot: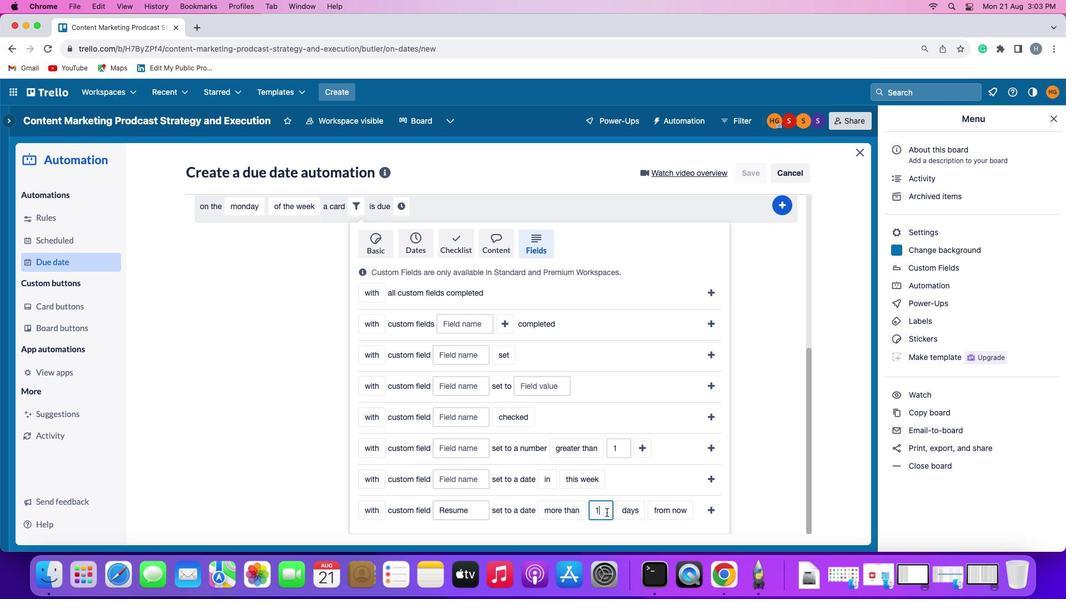 
Action: Key pressed Key.backspace'1'
Screenshot: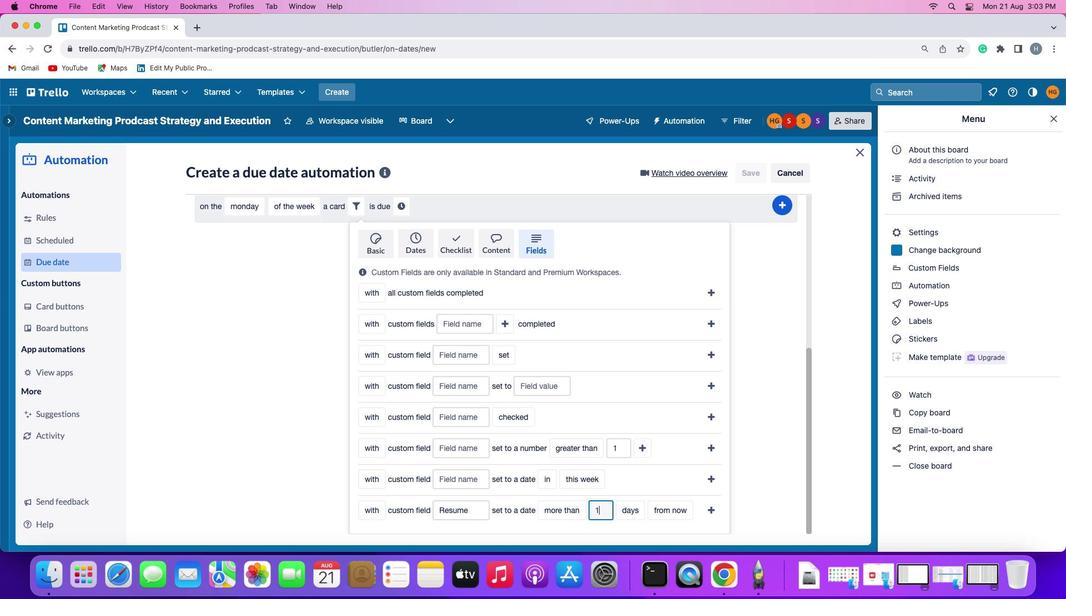 
Action: Mouse moved to (640, 508)
Screenshot: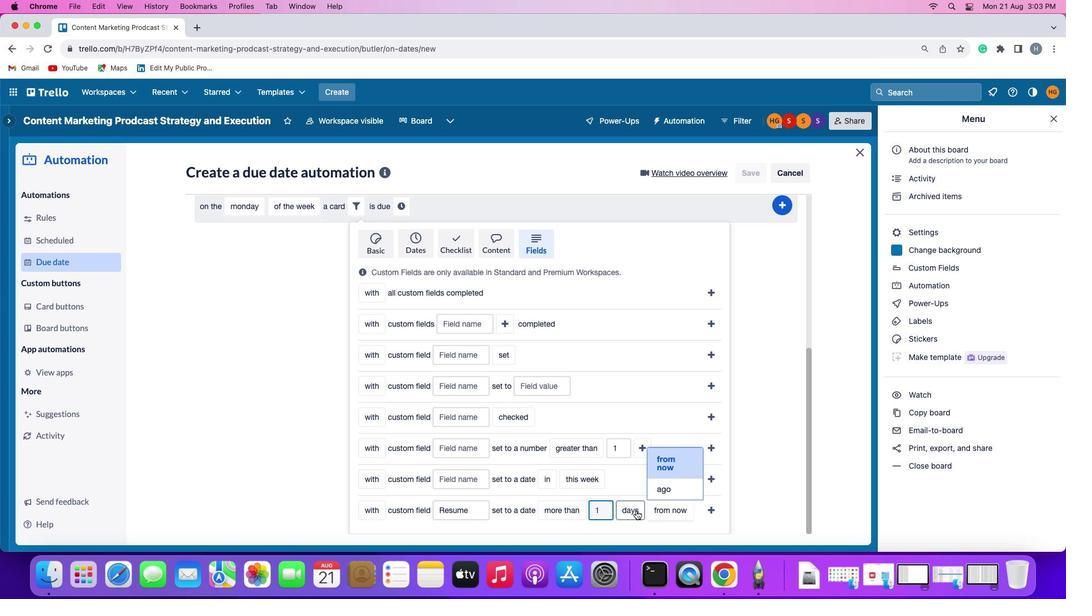 
Action: Mouse pressed left at (640, 508)
Screenshot: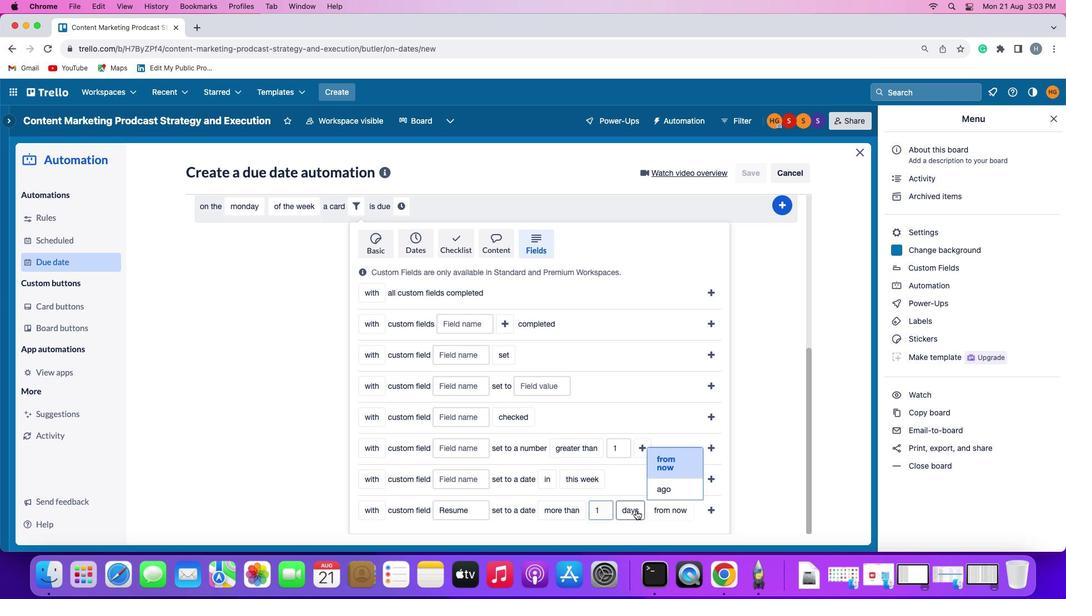 
Action: Mouse moved to (639, 476)
Screenshot: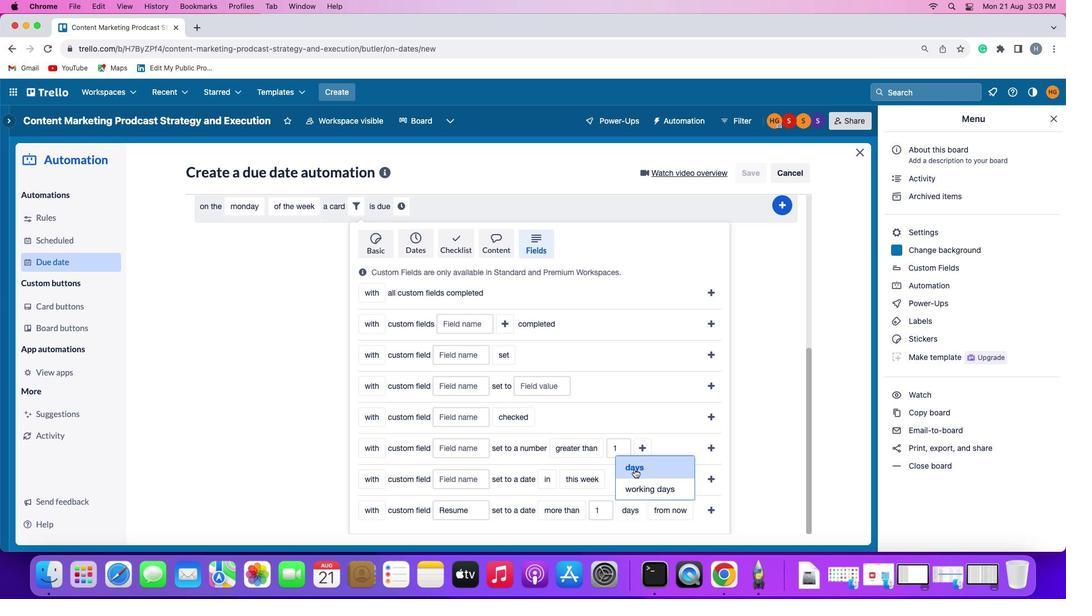 
Action: Mouse pressed left at (639, 476)
Screenshot: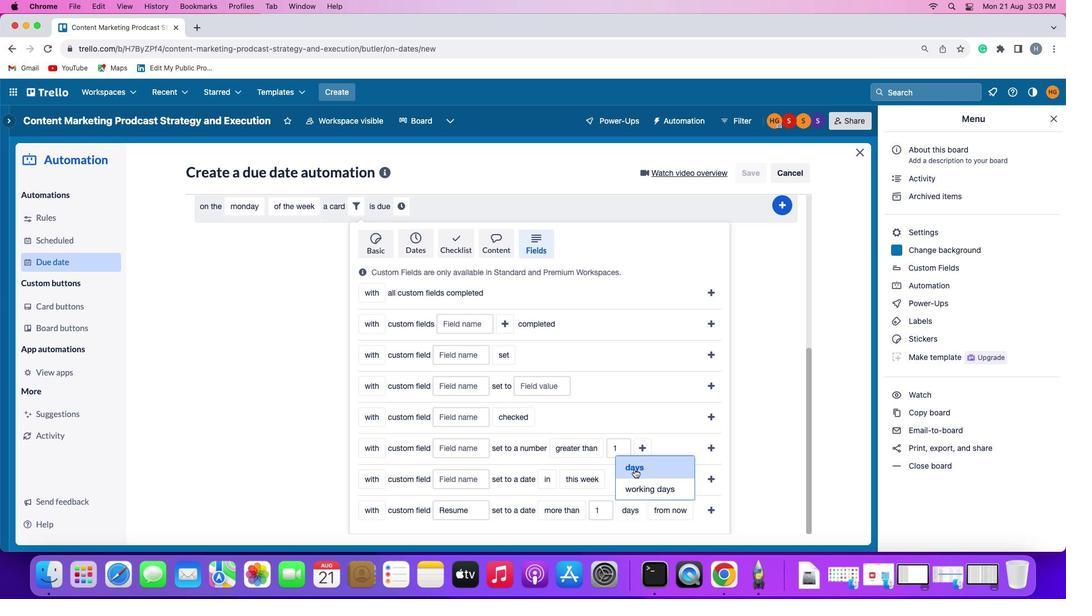 
Action: Mouse moved to (684, 510)
Screenshot: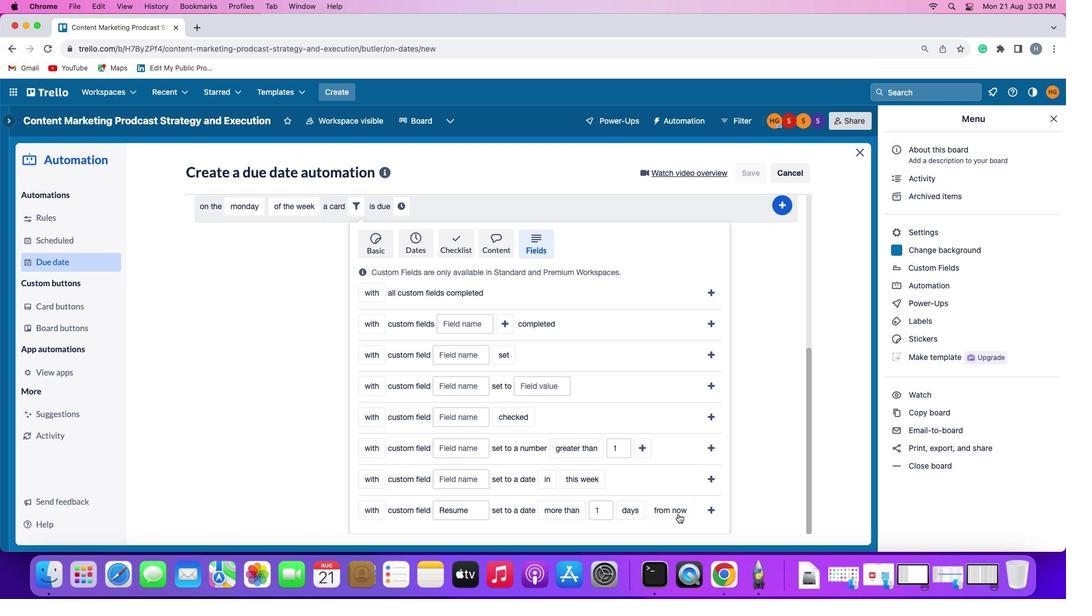 
Action: Mouse pressed left at (684, 510)
Screenshot: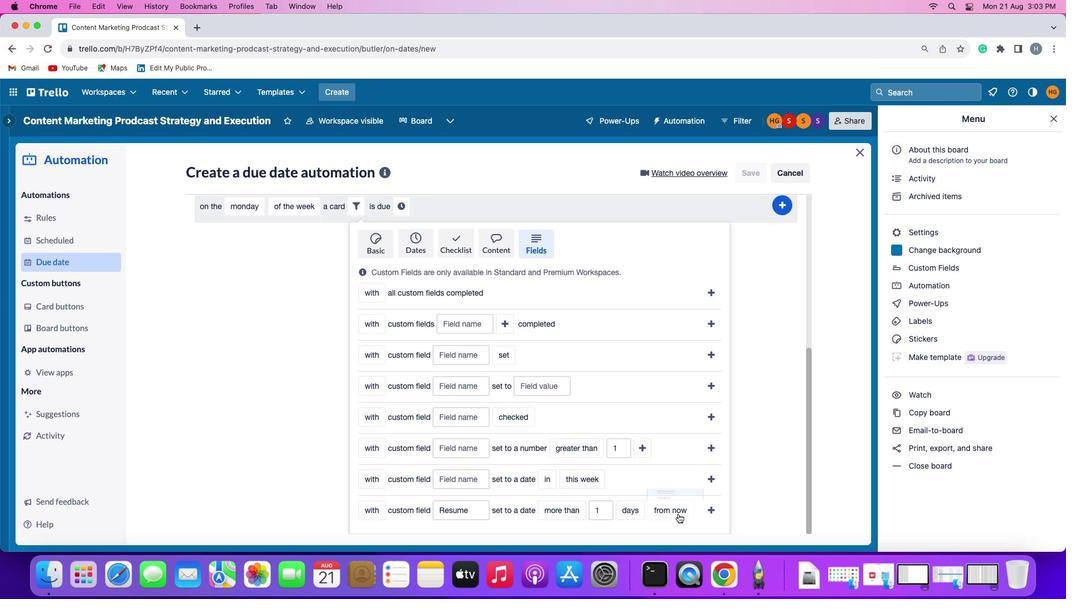 
Action: Mouse moved to (685, 475)
Screenshot: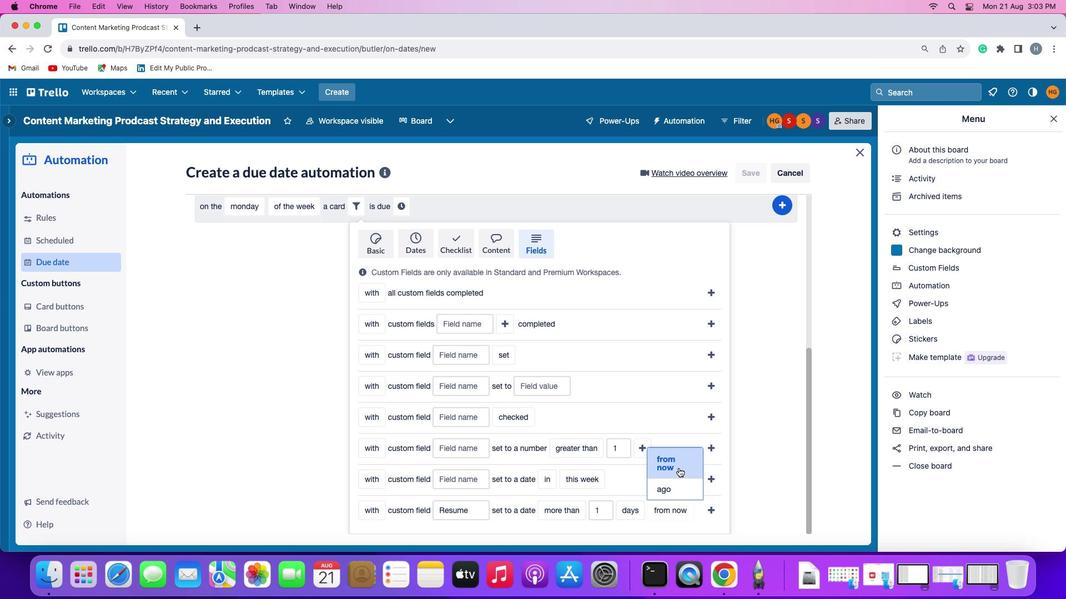 
Action: Mouse pressed left at (685, 475)
Screenshot: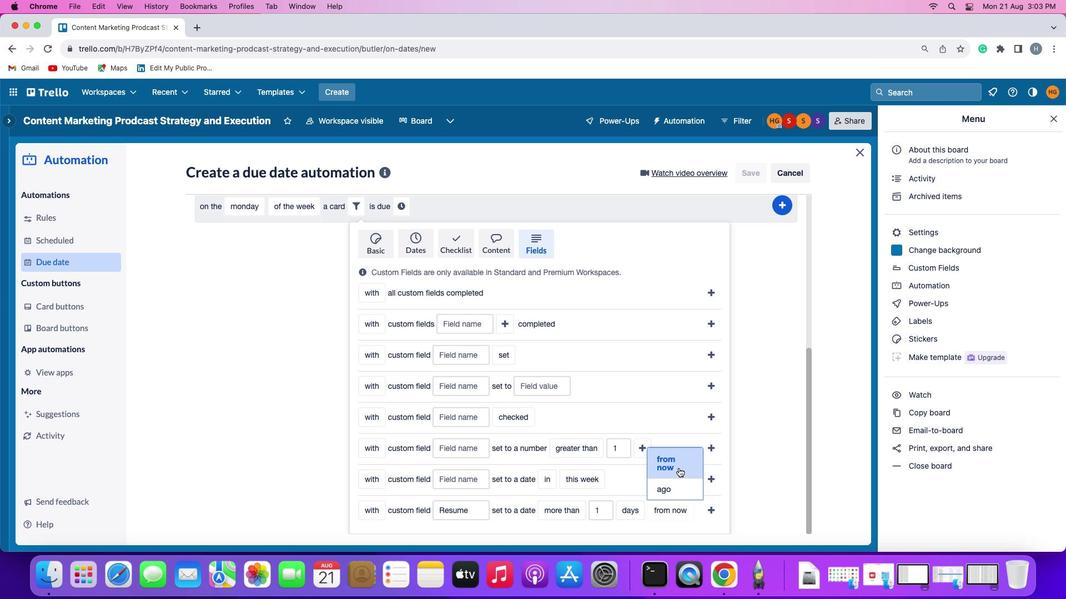 
Action: Mouse moved to (717, 505)
Screenshot: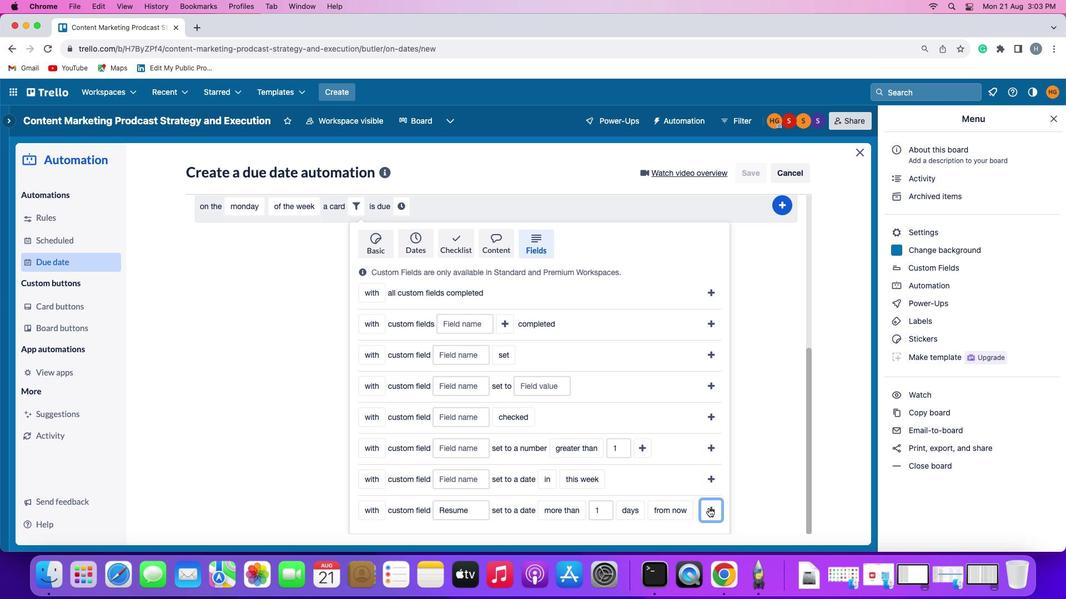 
Action: Mouse pressed left at (717, 505)
Screenshot: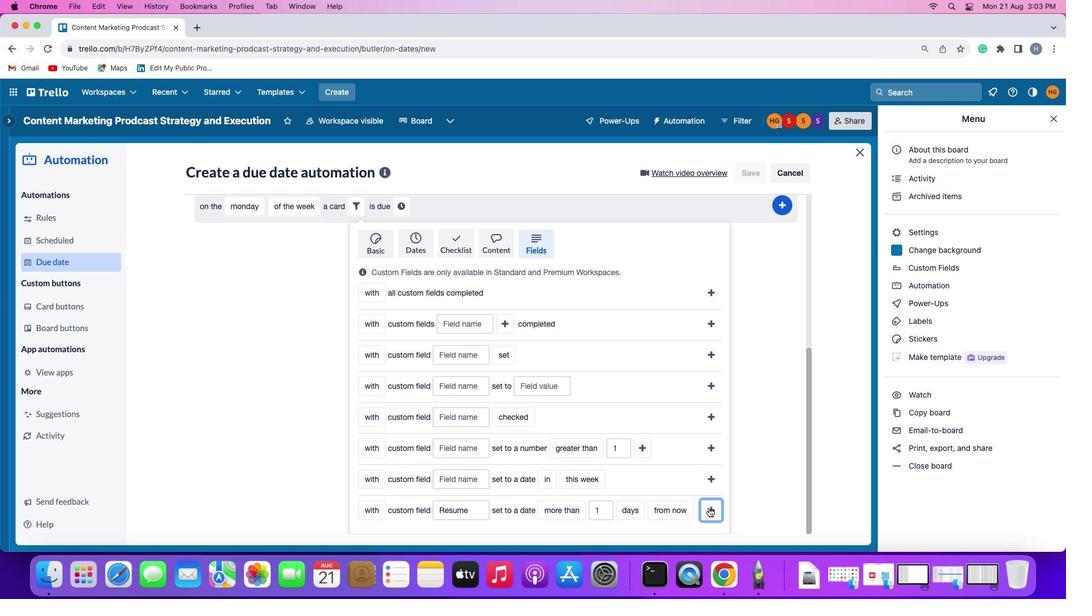 
Action: Mouse moved to (677, 487)
Screenshot: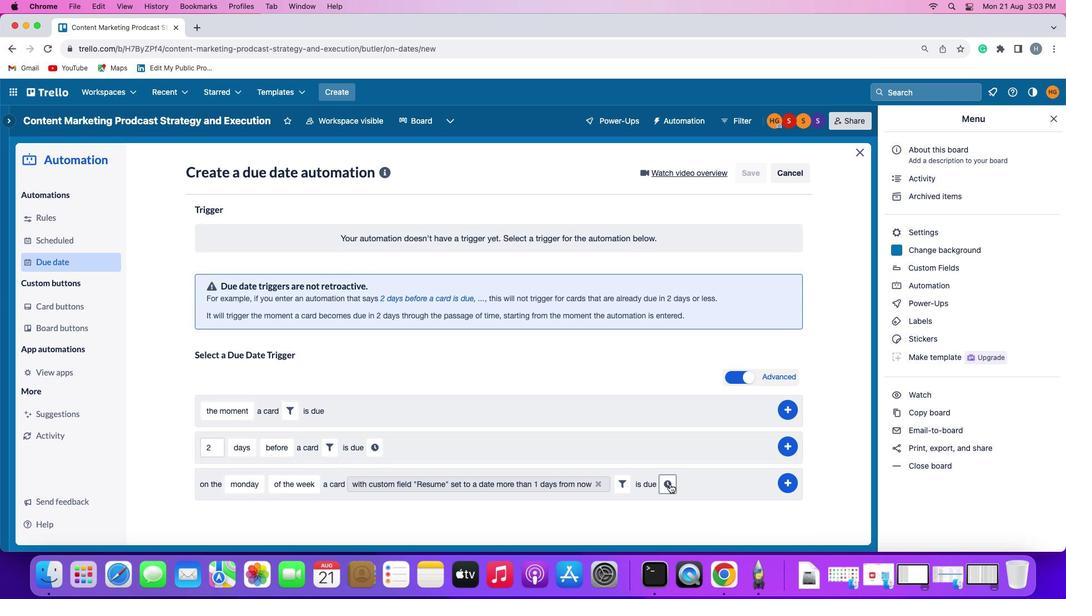 
Action: Mouse pressed left at (677, 487)
Screenshot: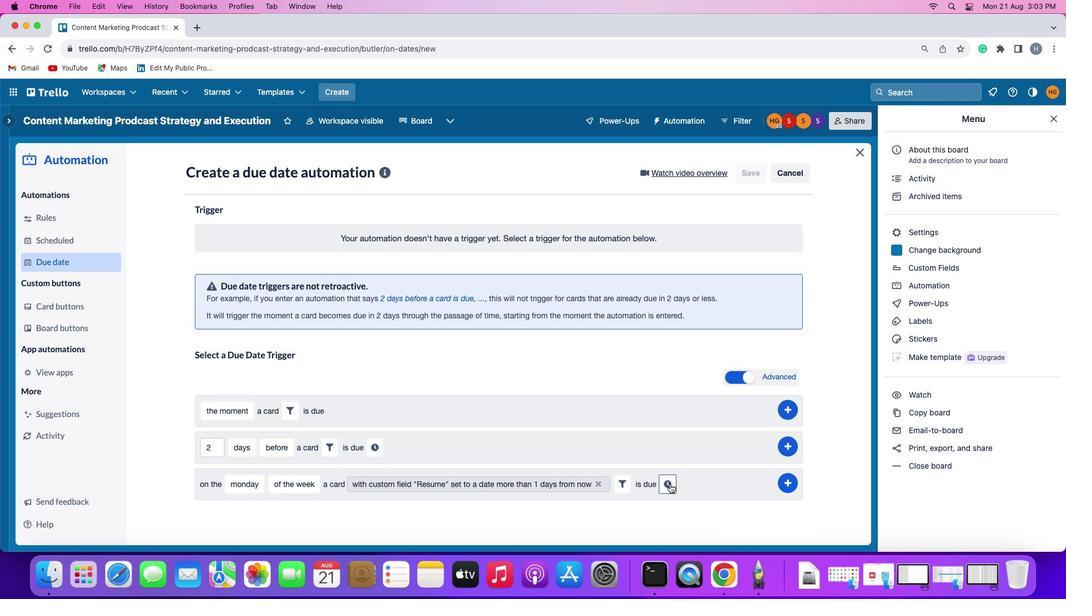 
Action: Mouse moved to (217, 508)
Screenshot: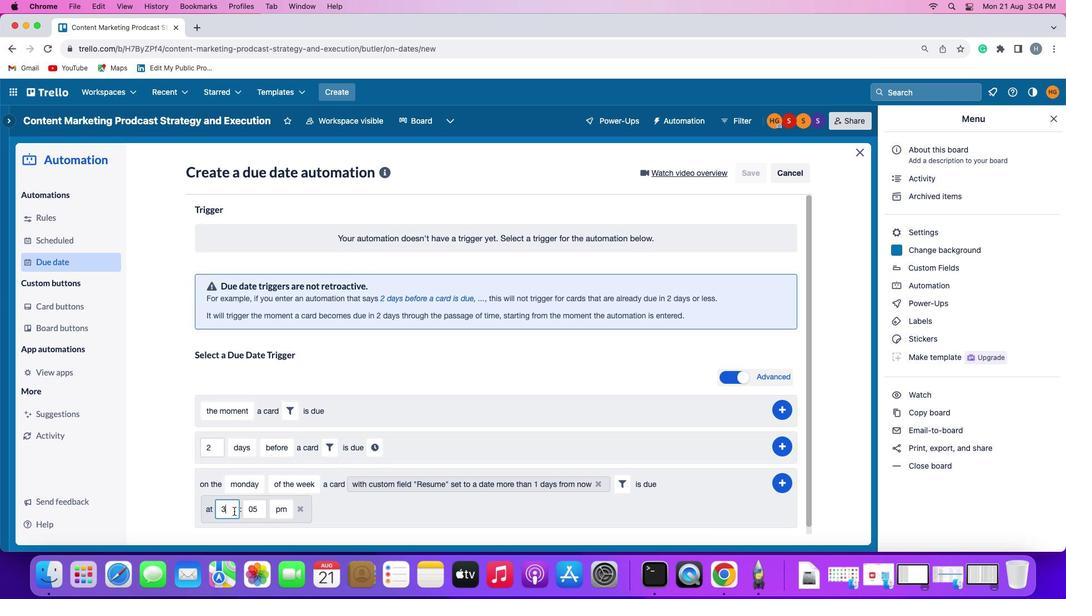 
Action: Mouse pressed left at (217, 508)
Screenshot: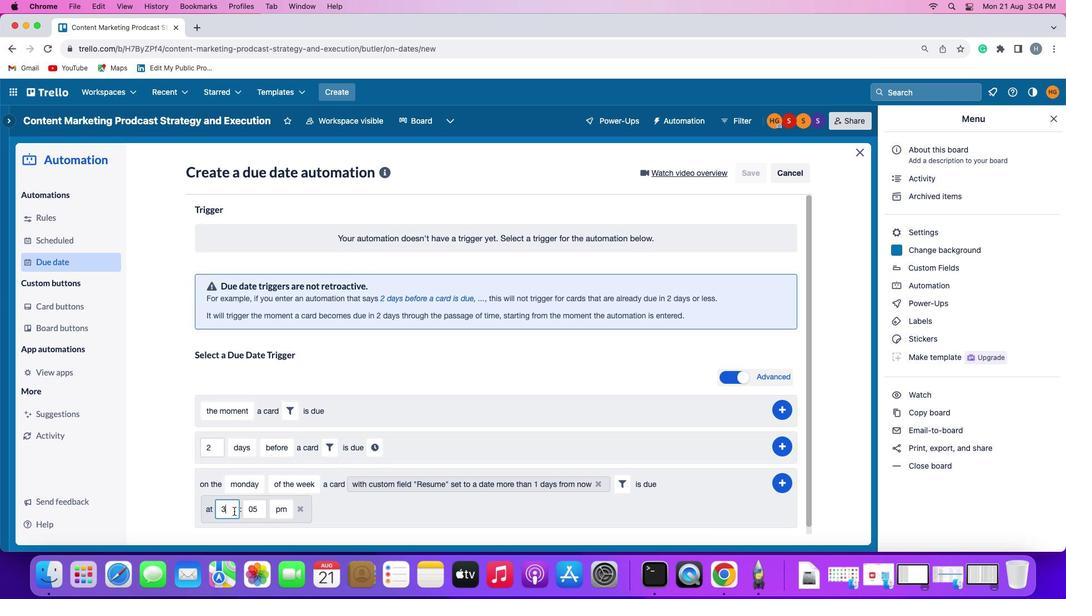 
Action: Mouse moved to (217, 508)
Screenshot: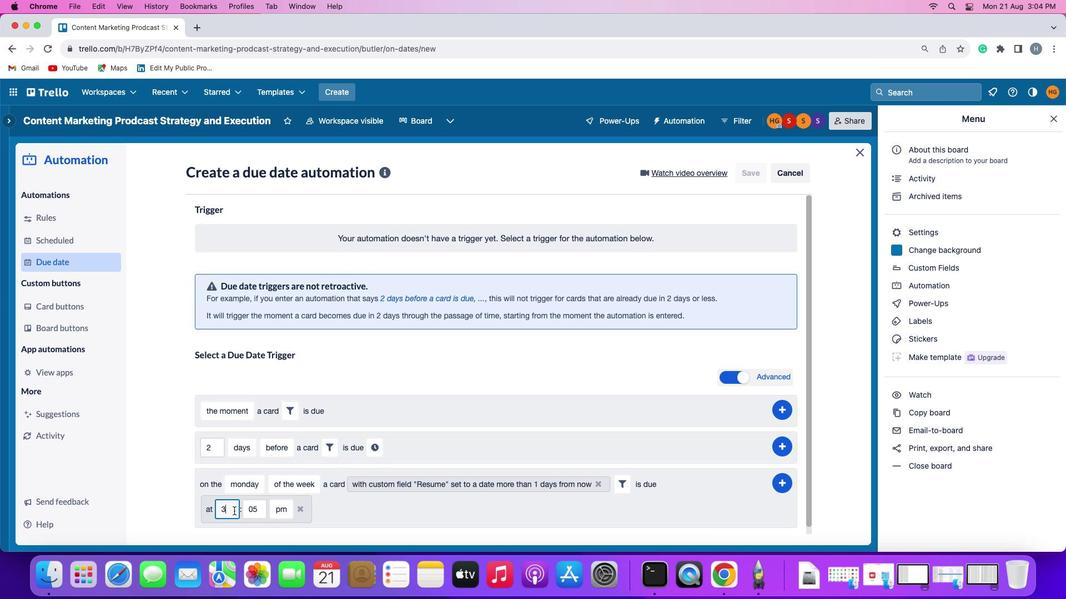 
Action: Key pressed Key.backspace
Screenshot: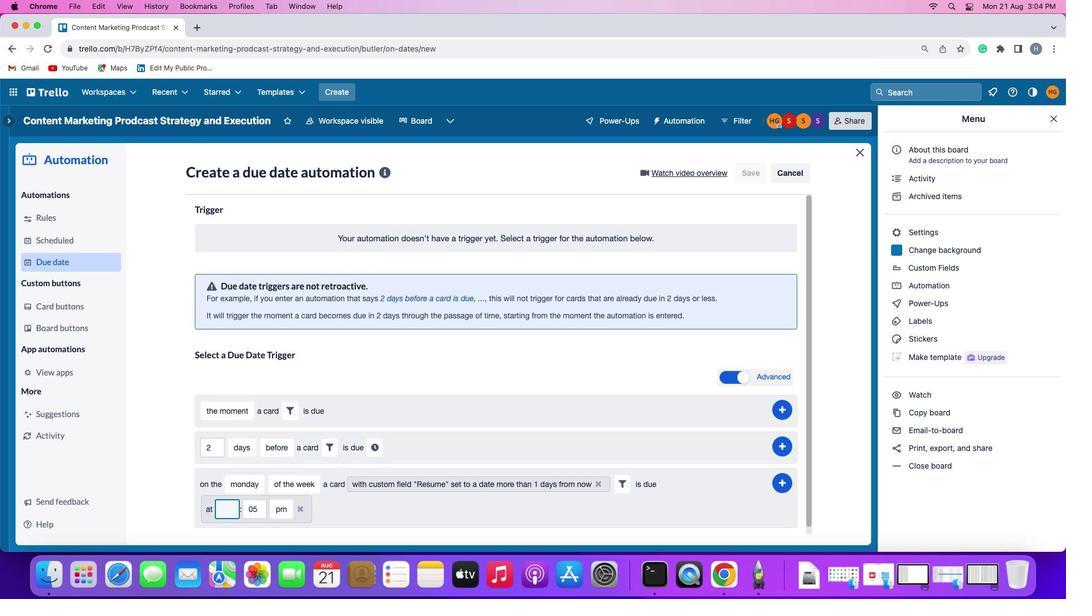 
Action: Mouse moved to (219, 507)
Screenshot: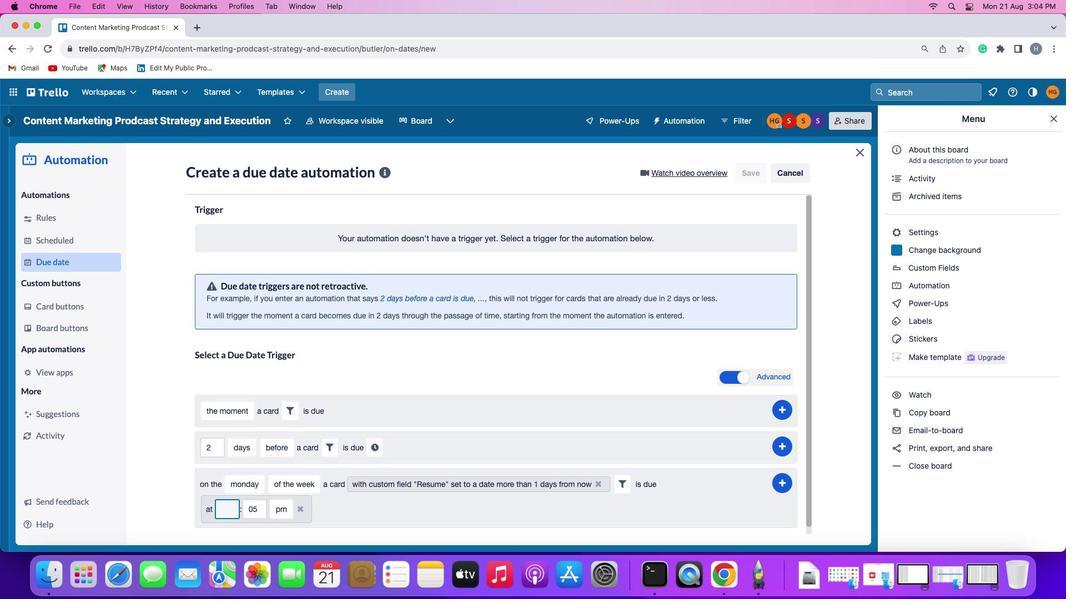 
Action: Key pressed '1''1'
Screenshot: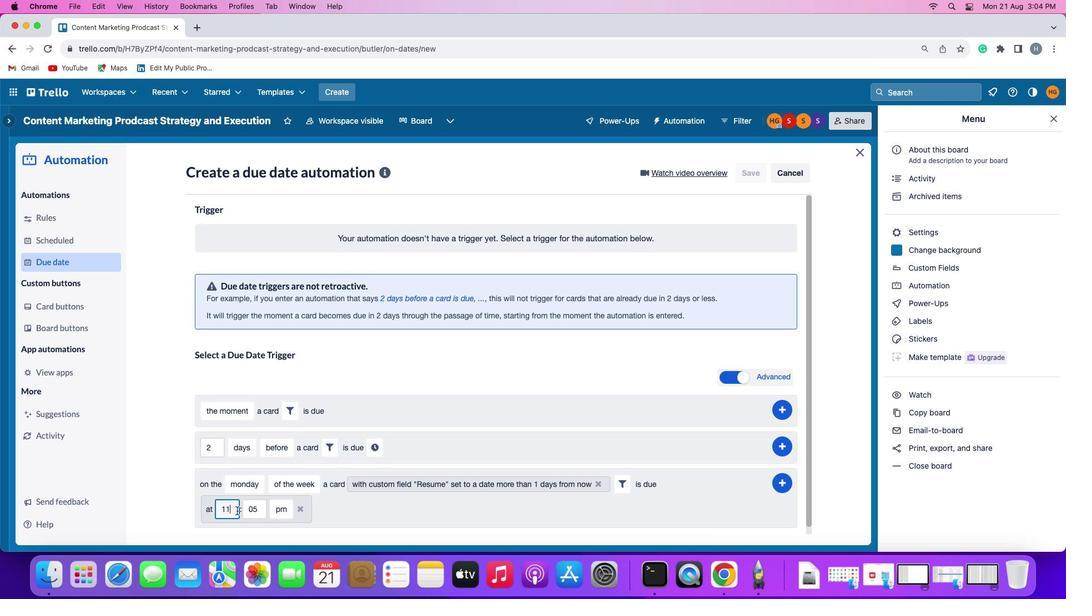 
Action: Mouse moved to (241, 506)
Screenshot: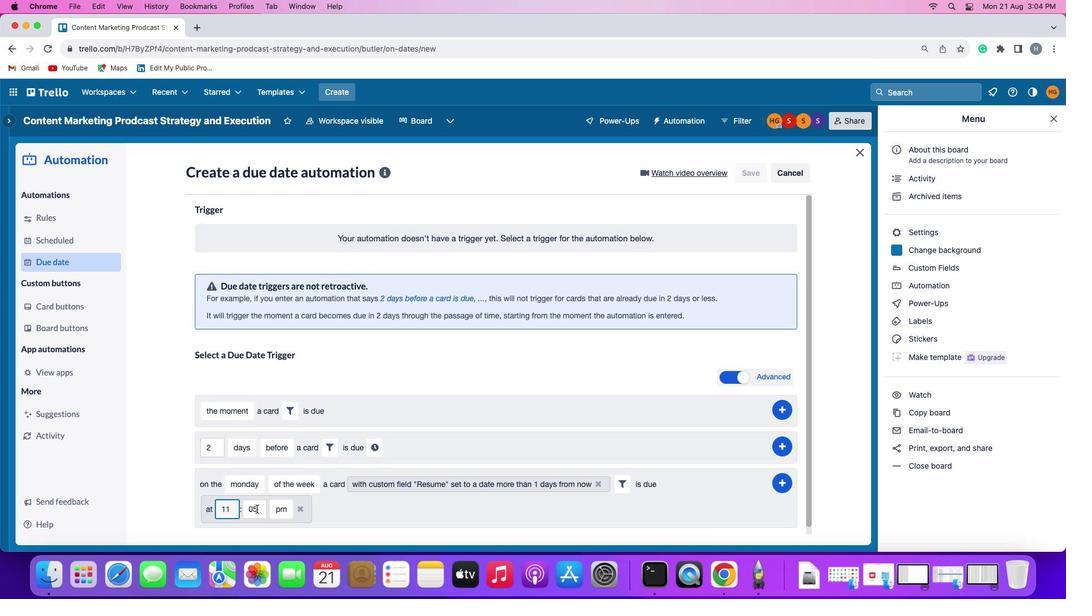 
Action: Mouse pressed left at (241, 506)
Screenshot: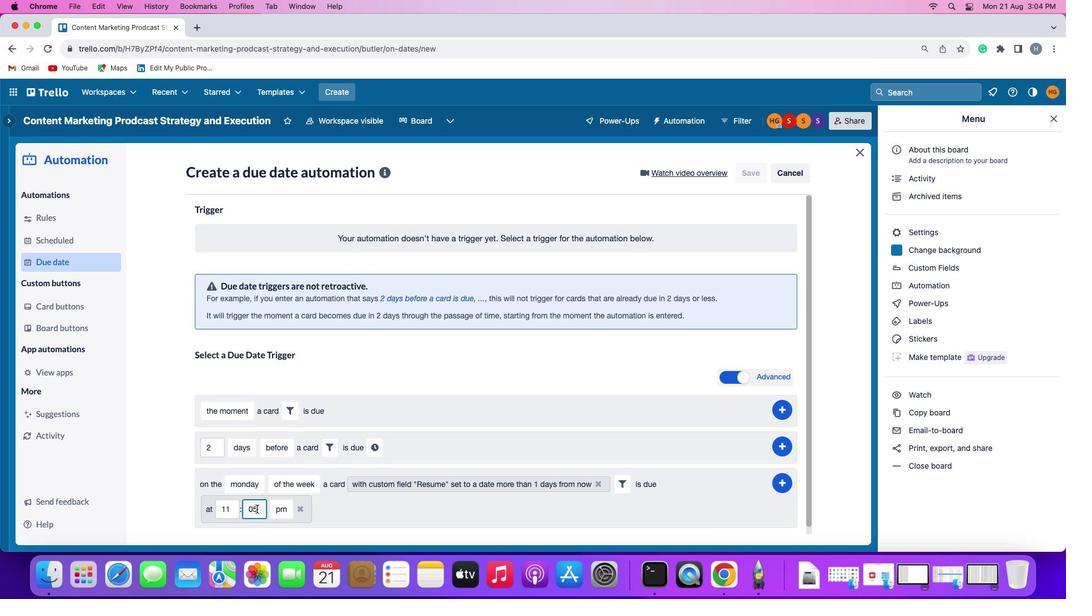 
Action: Key pressed Key.backspace
Screenshot: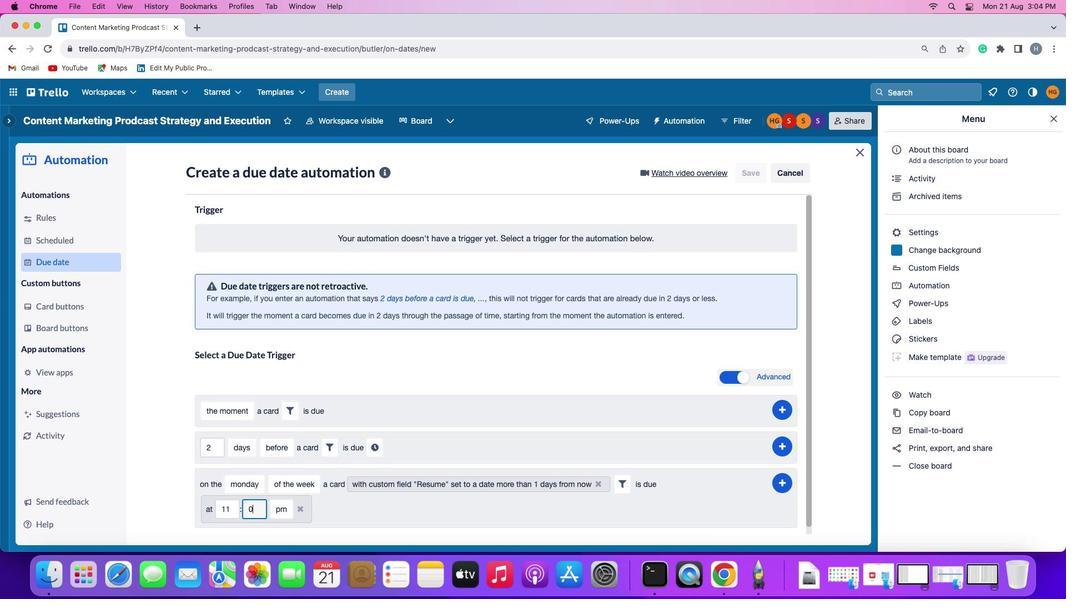 
Action: Mouse moved to (241, 506)
Screenshot: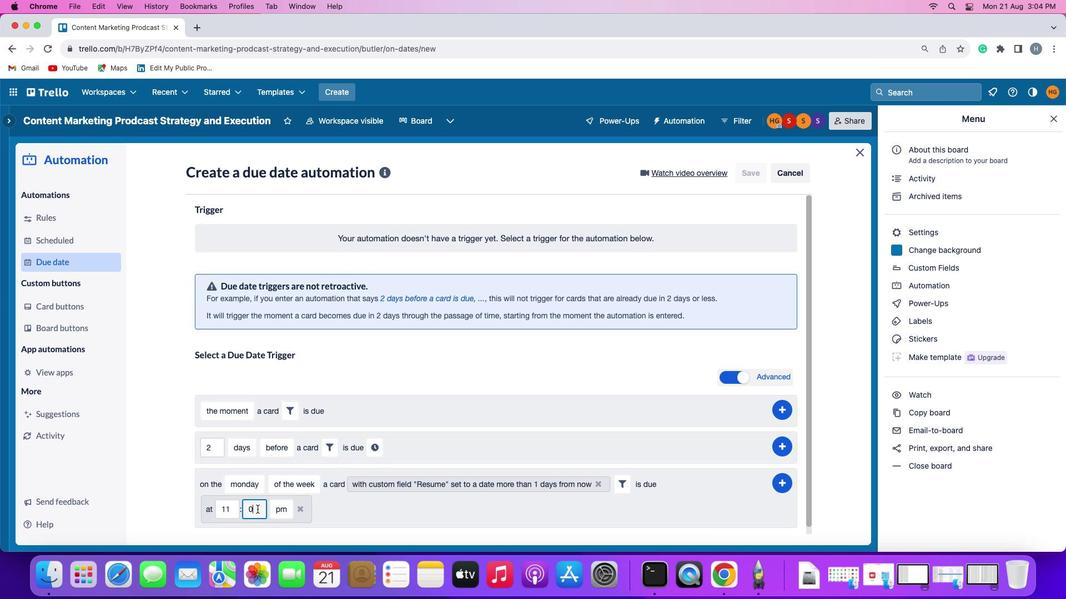 
Action: Key pressed '0'
Screenshot: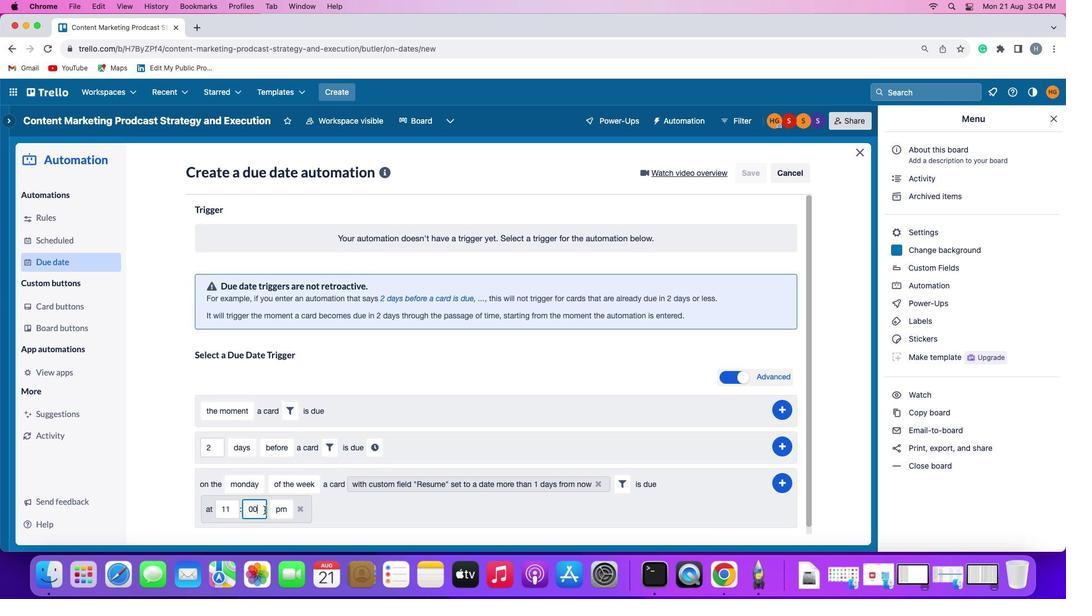 
Action: Mouse moved to (261, 506)
Screenshot: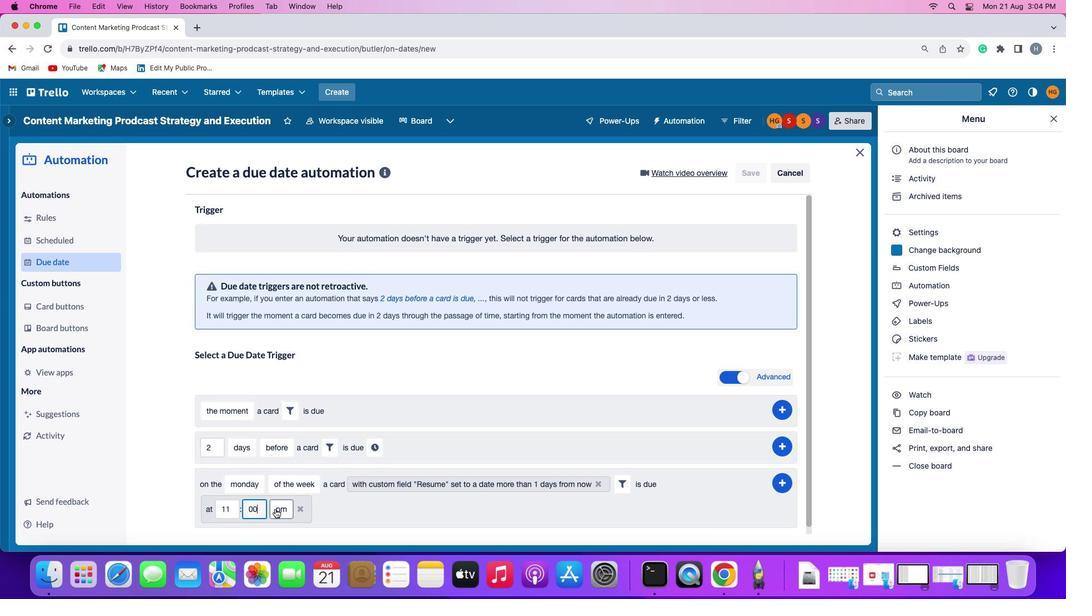 
Action: Mouse pressed left at (261, 506)
Screenshot: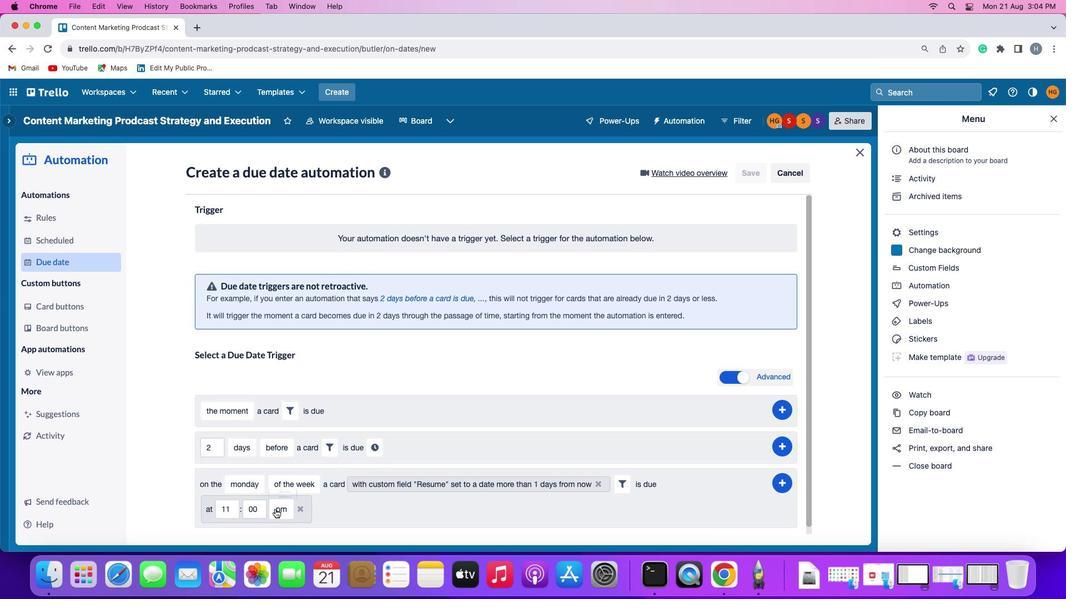 
Action: Mouse moved to (263, 476)
Screenshot: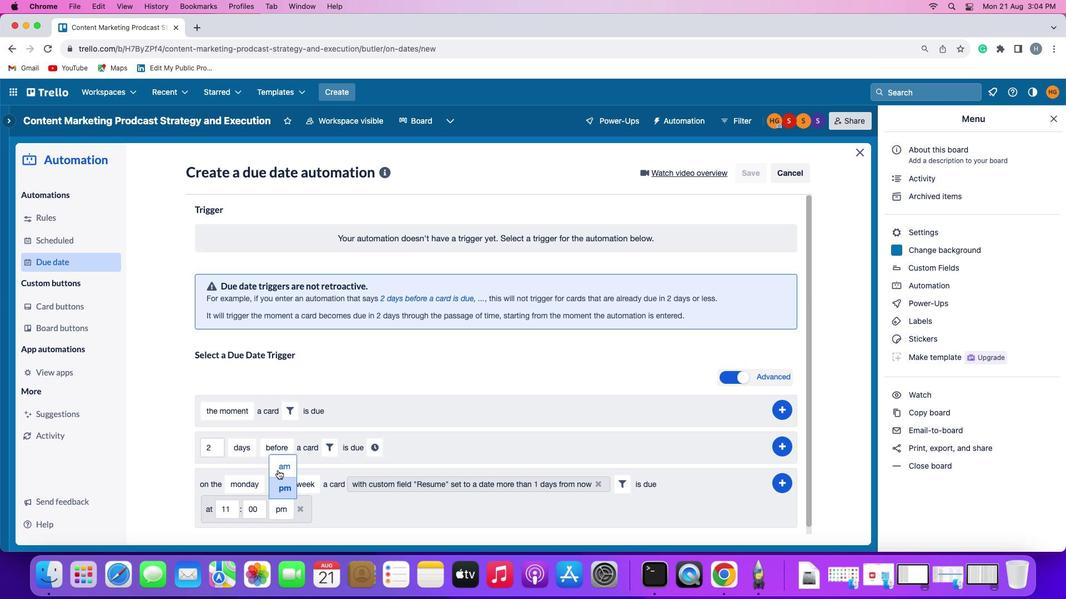 
Action: Mouse pressed left at (263, 476)
Screenshot: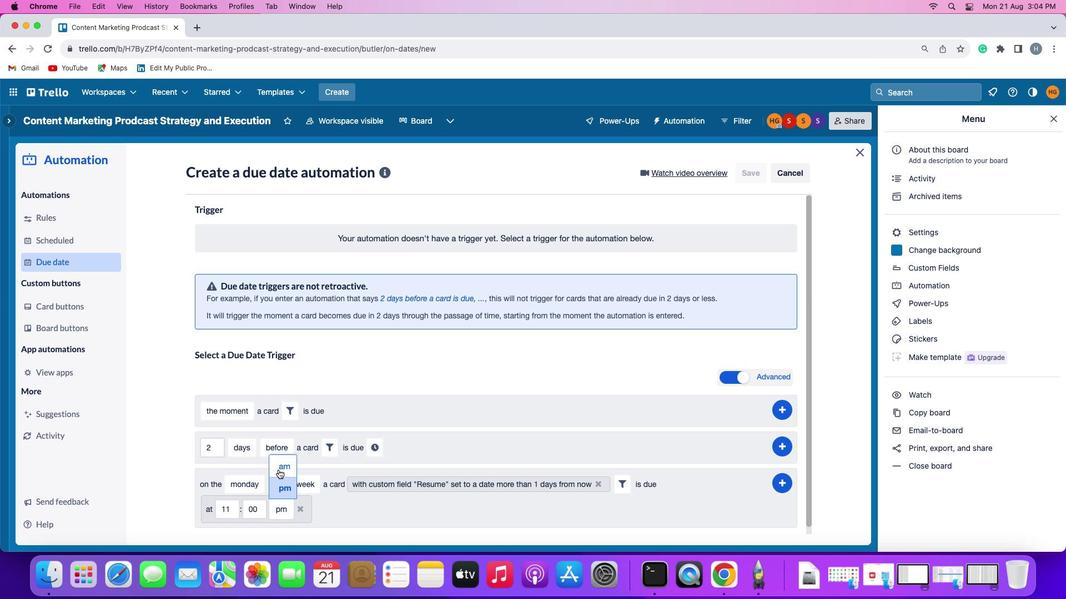 
Action: Mouse moved to (798, 483)
Screenshot: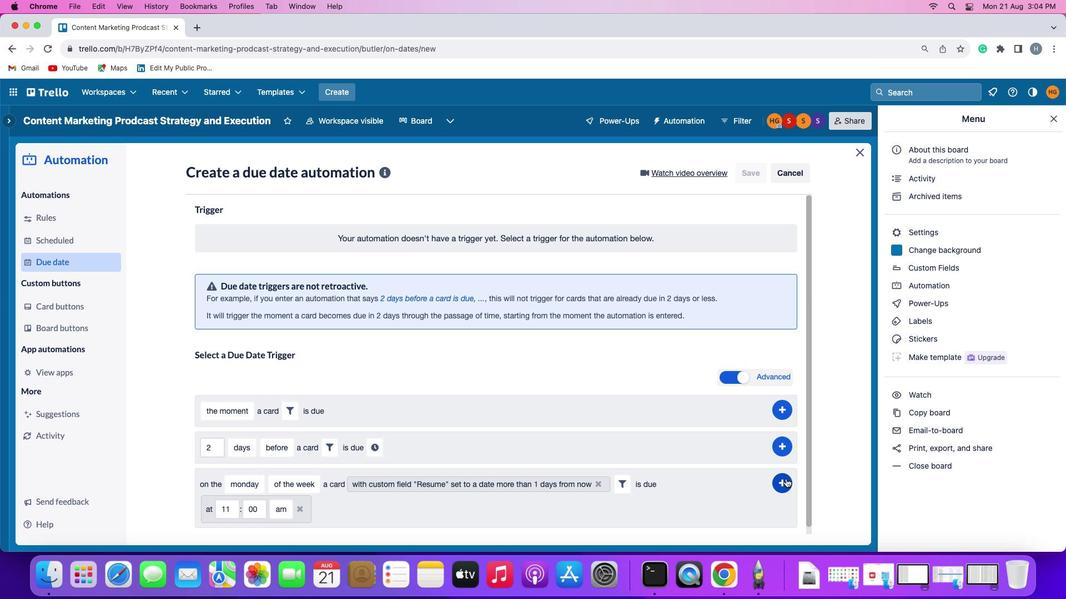 
Action: Mouse pressed left at (798, 483)
Screenshot: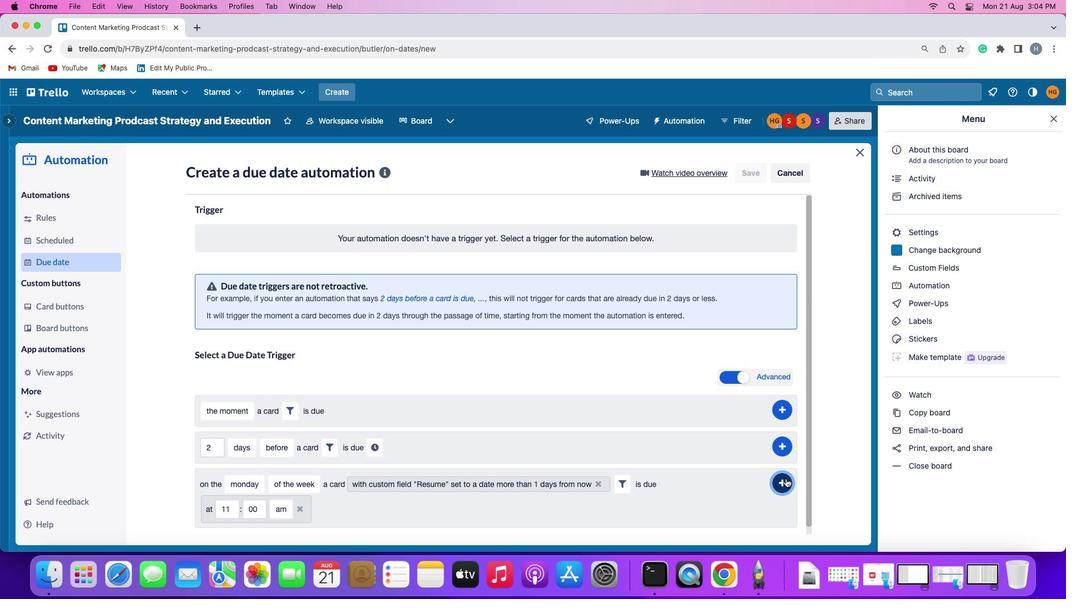 
Action: Mouse moved to (833, 439)
Screenshot: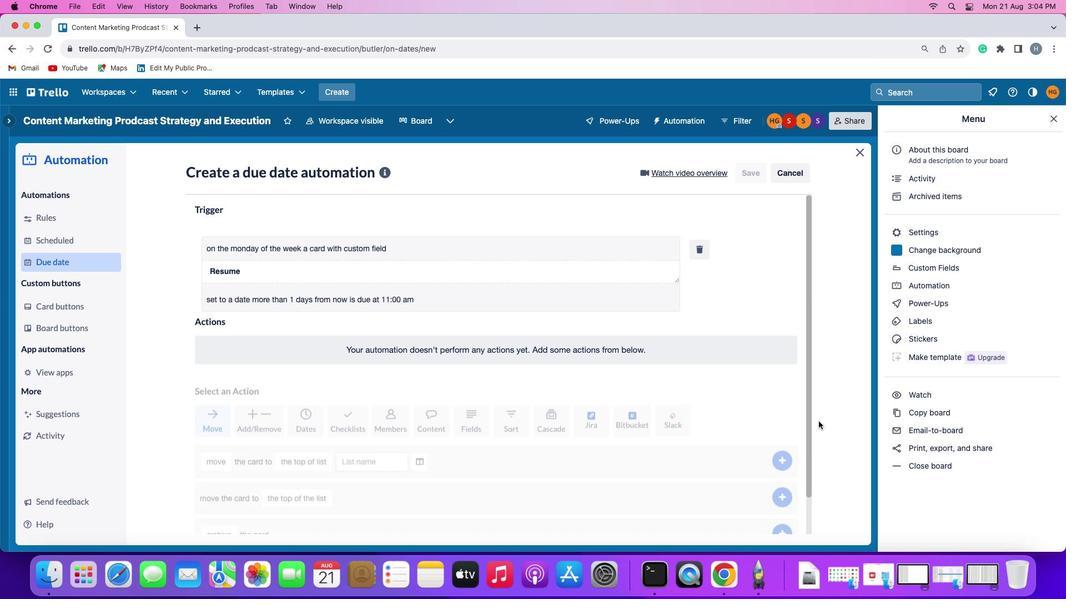 
